 Task: Find connections with filter location Tulle with filter topic #Recruitingwith filter profile language Potuguese with filter current company Capco with filter school St. John's College Agra with filter industry HVAC and Refrigeration Equipment Manufacturing with filter service category DUI Law with filter keywords title Translator
Action: Mouse moved to (244, 199)
Screenshot: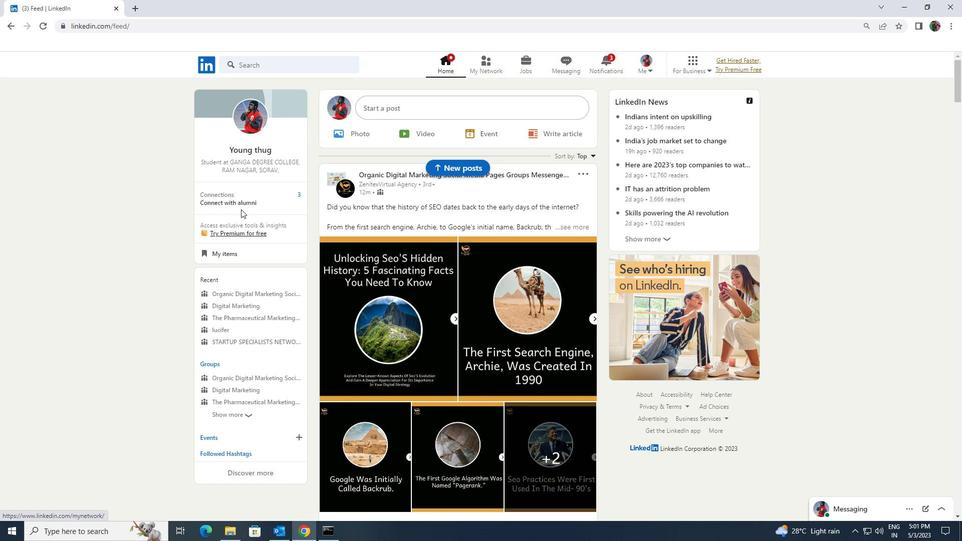 
Action: Mouse pressed left at (244, 199)
Screenshot: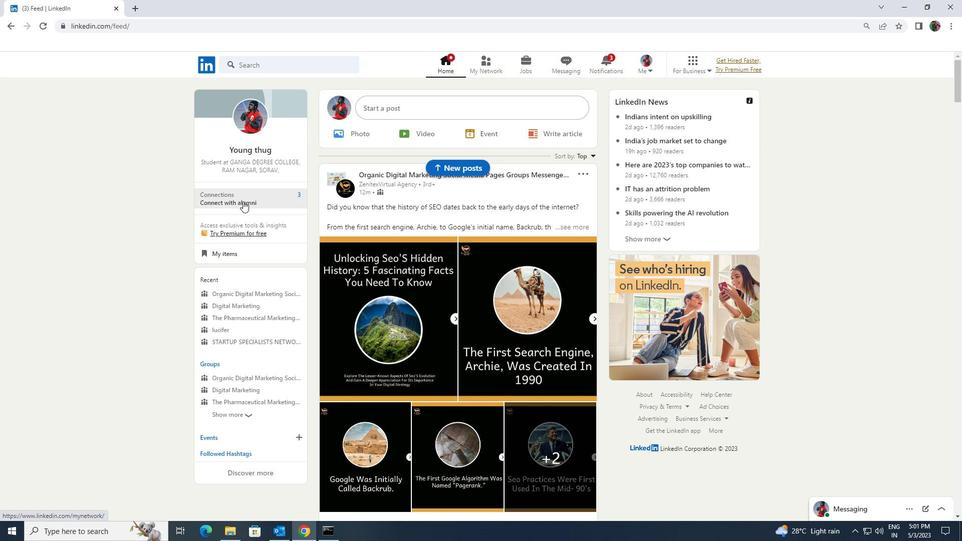 
Action: Mouse moved to (242, 114)
Screenshot: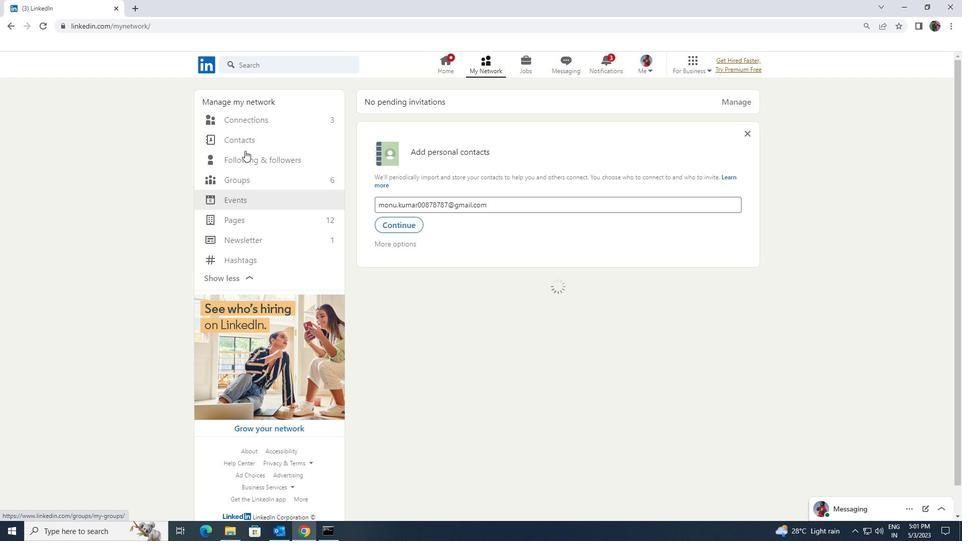
Action: Mouse pressed left at (242, 114)
Screenshot: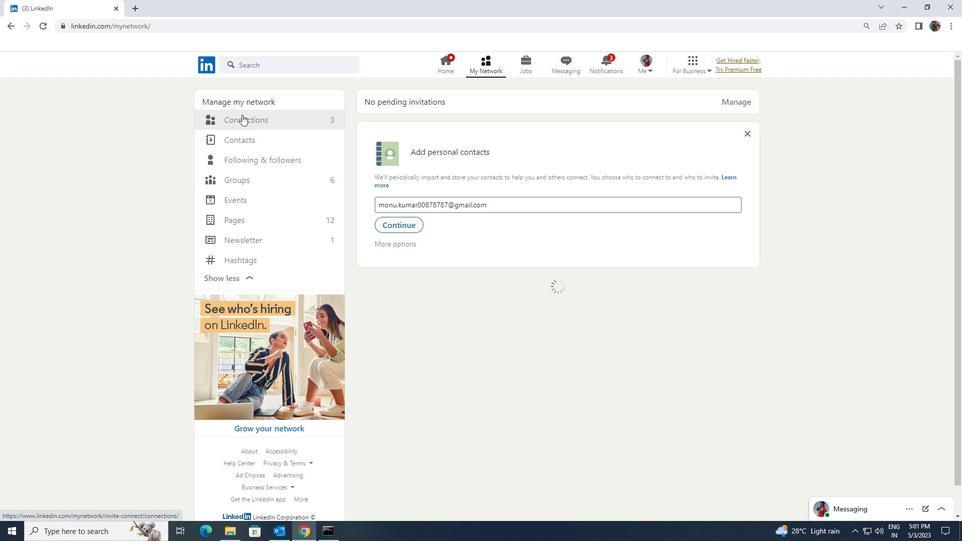 
Action: Mouse moved to (244, 122)
Screenshot: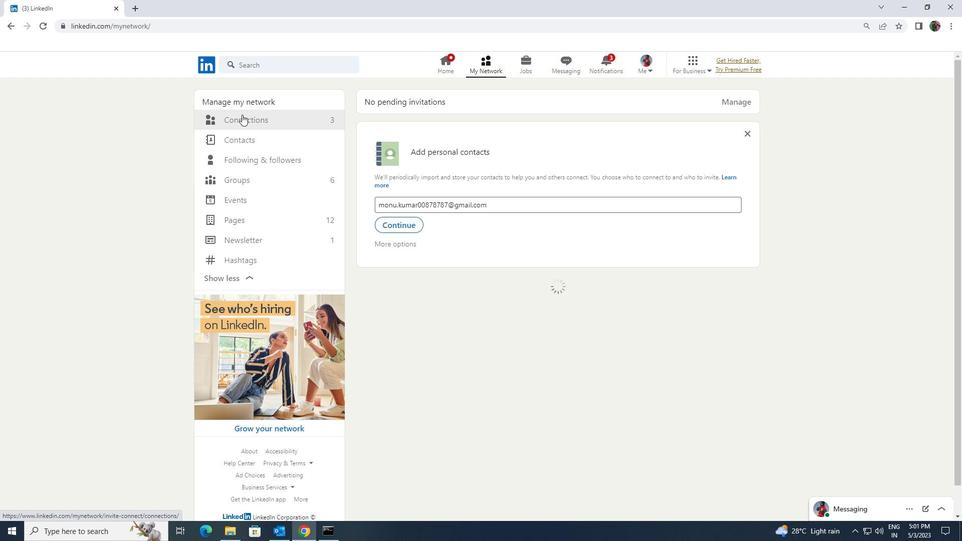 
Action: Mouse pressed left at (244, 122)
Screenshot: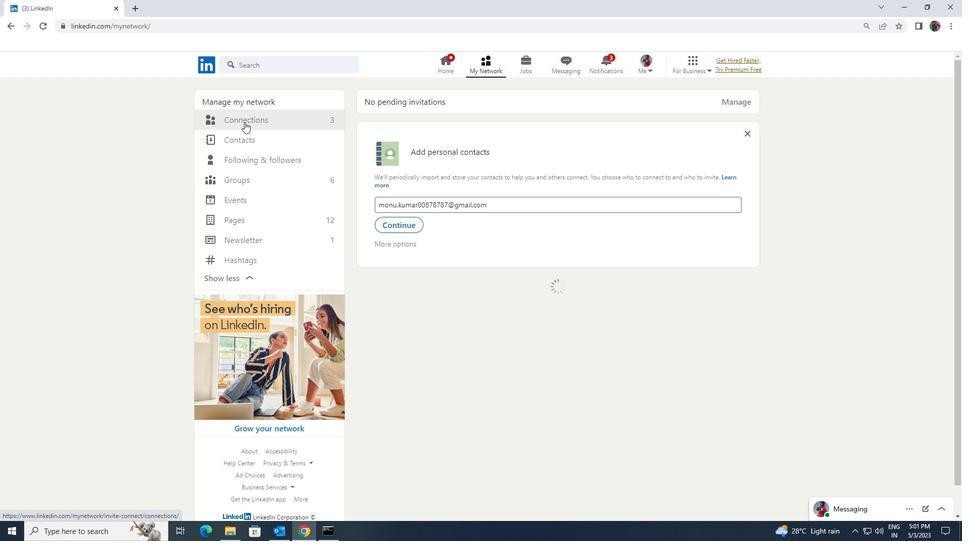 
Action: Mouse moved to (533, 120)
Screenshot: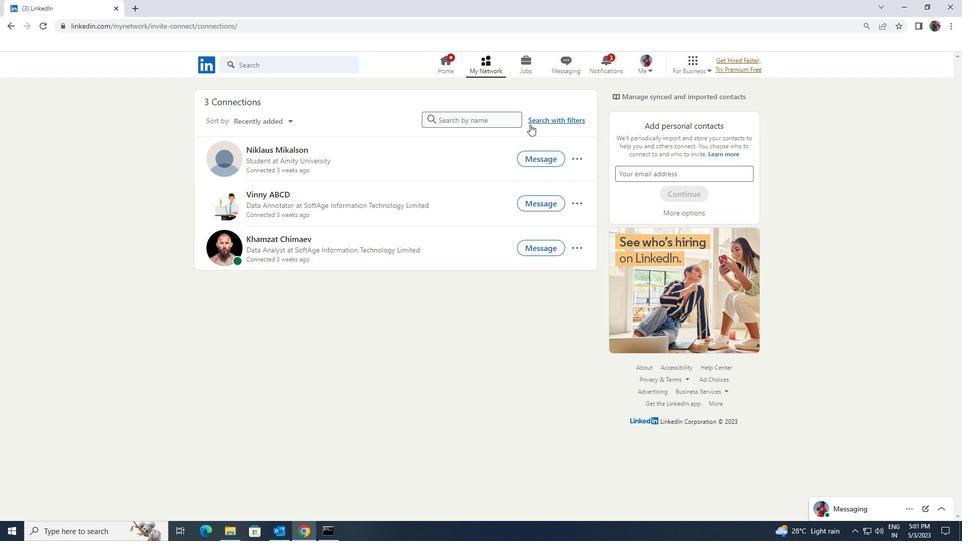
Action: Mouse pressed left at (533, 120)
Screenshot: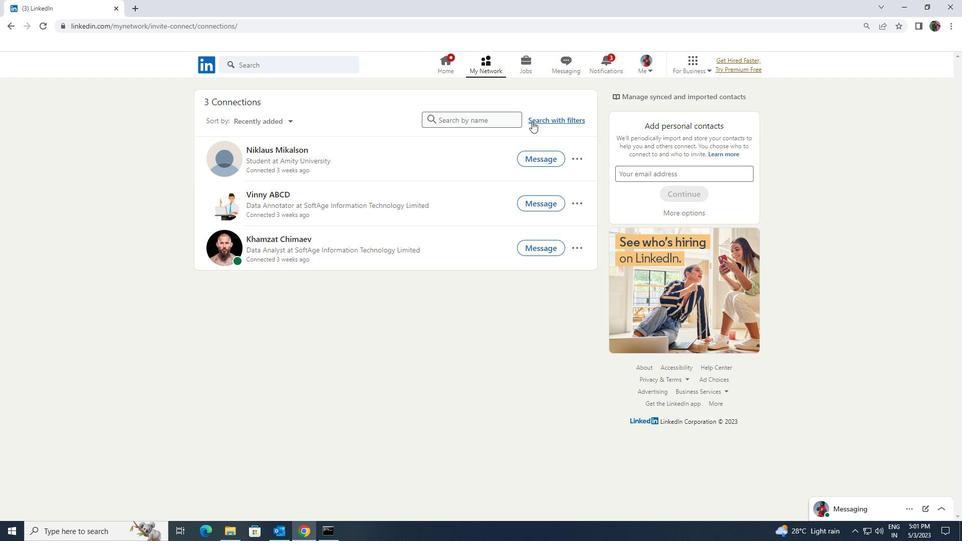 
Action: Mouse moved to (505, 92)
Screenshot: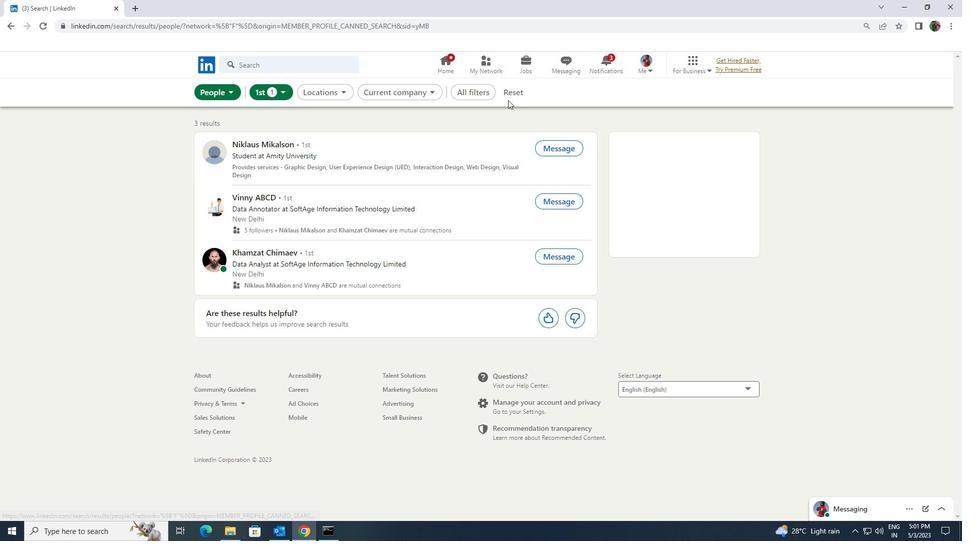 
Action: Mouse pressed left at (505, 92)
Screenshot: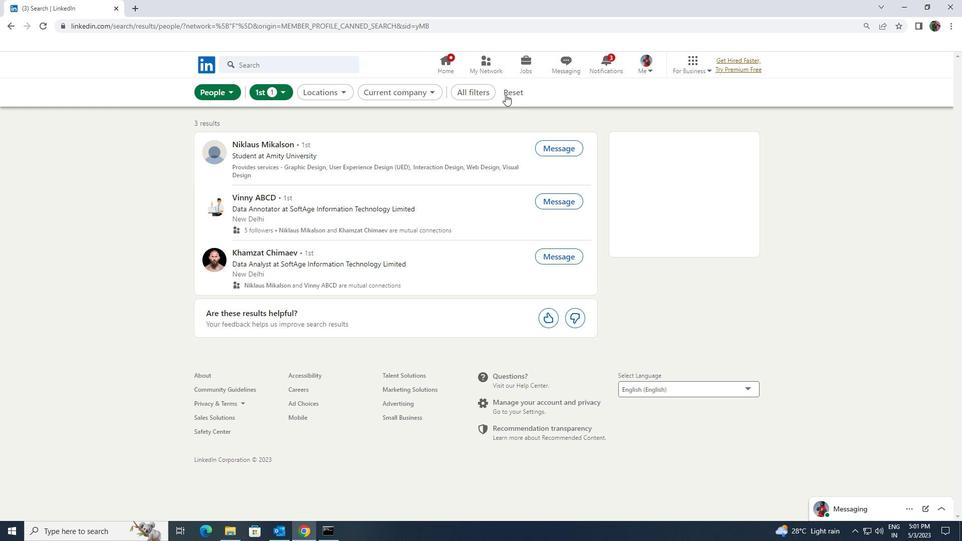 
Action: Mouse moved to (484, 90)
Screenshot: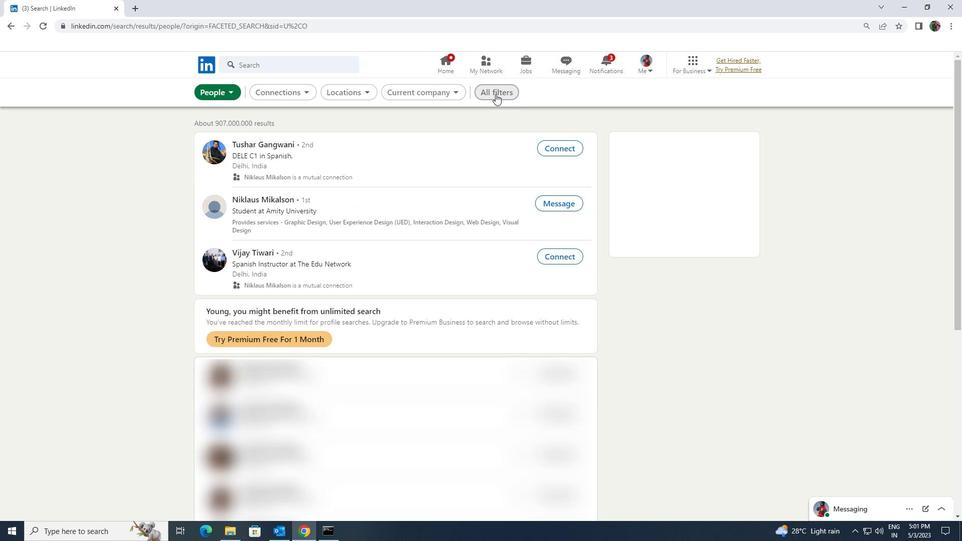 
Action: Mouse pressed left at (484, 90)
Screenshot: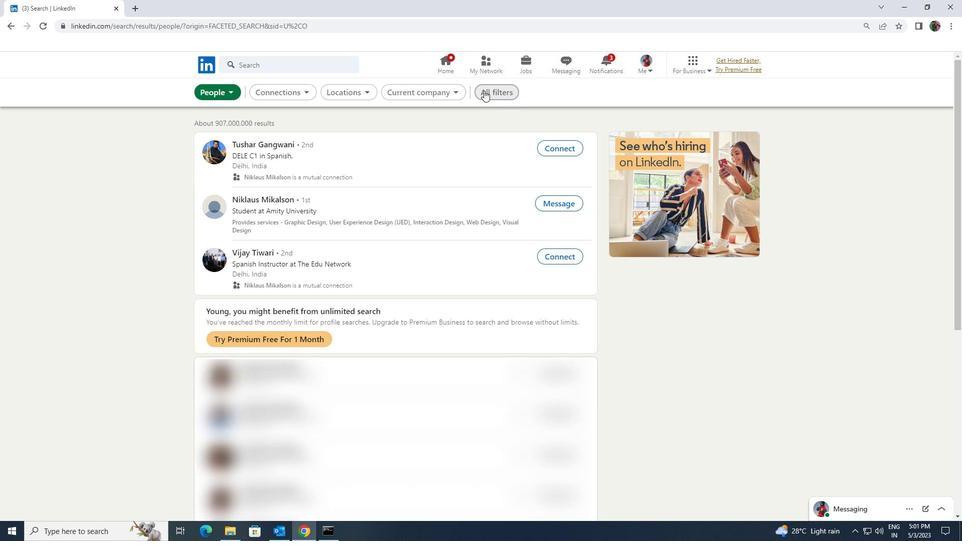 
Action: Mouse moved to (830, 398)
Screenshot: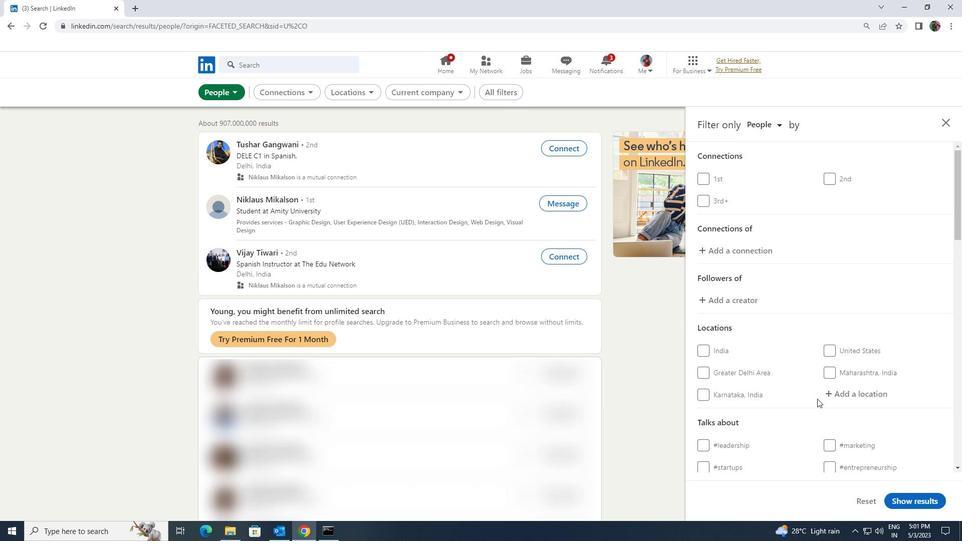 
Action: Mouse pressed left at (830, 398)
Screenshot: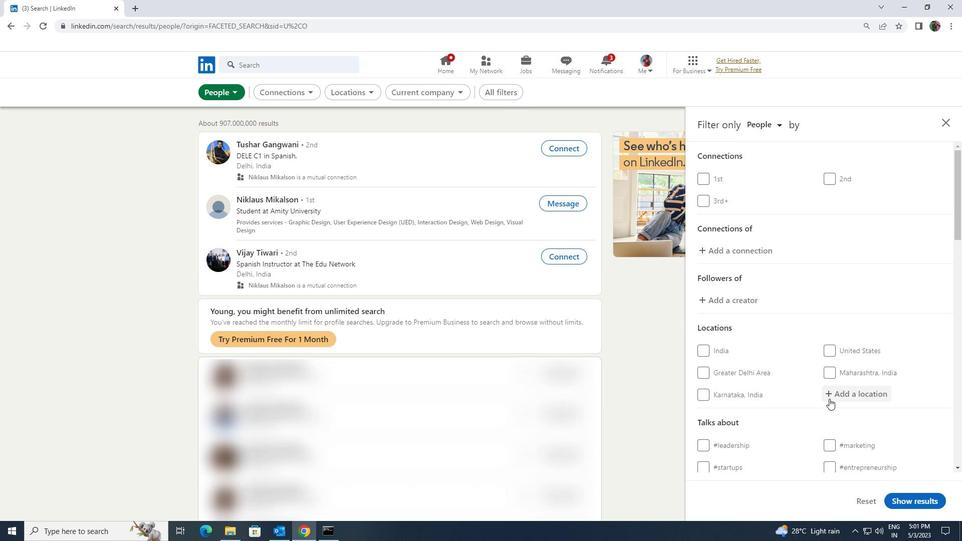 
Action: Mouse moved to (831, 398)
Screenshot: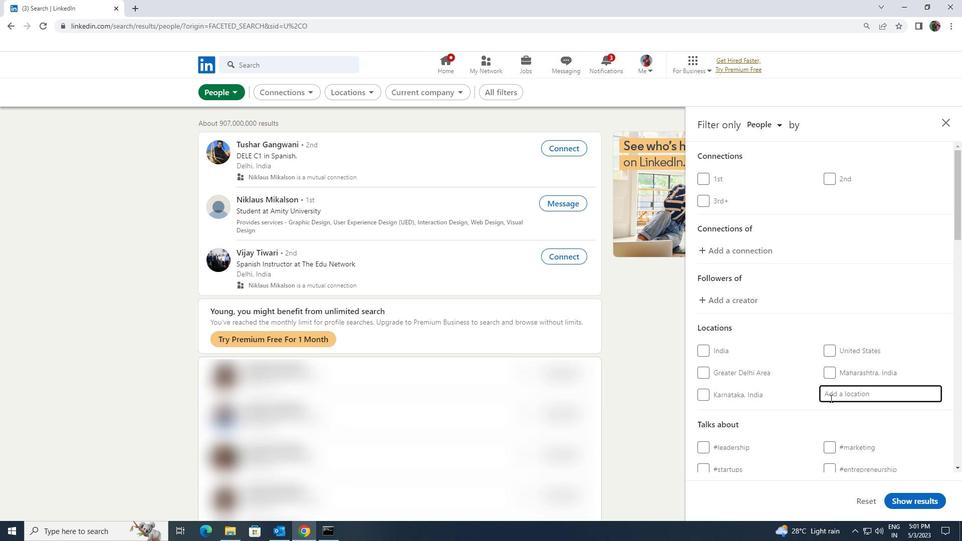 
Action: Key pressed <Key.shift><Key.shift><Key.shift><Key.shift><Key.shift><Key.shift><Key.shift><Key.shift><Key.shift><Key.shift>TULLE
Screenshot: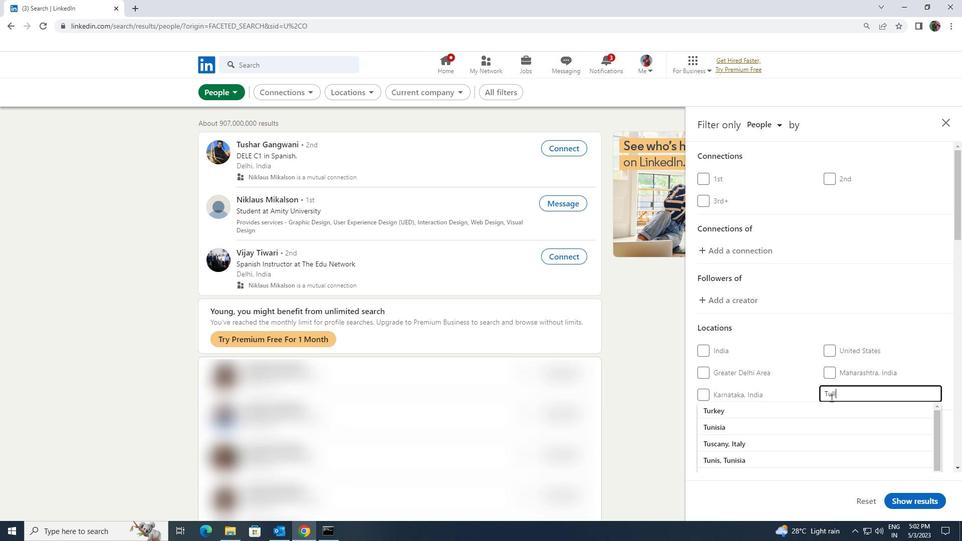 
Action: Mouse moved to (826, 411)
Screenshot: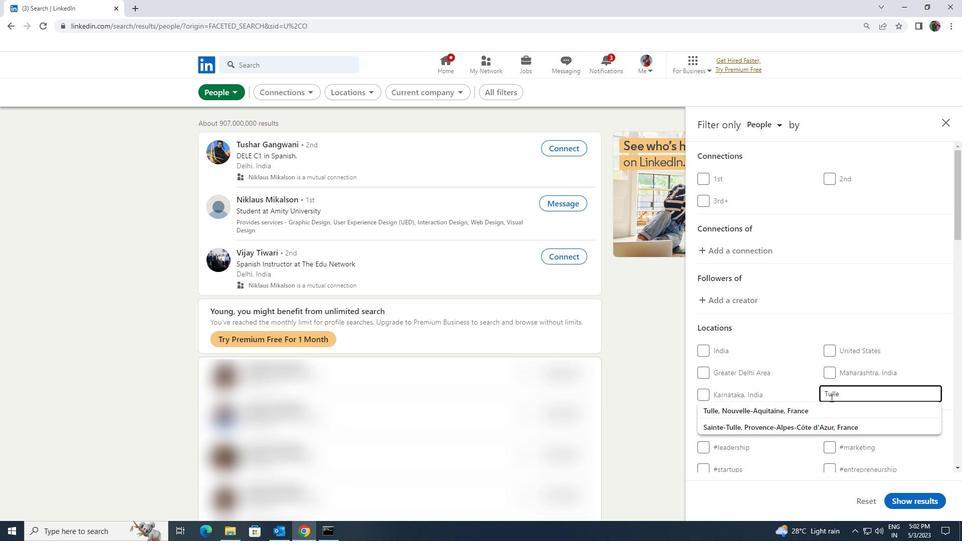 
Action: Mouse pressed left at (826, 411)
Screenshot: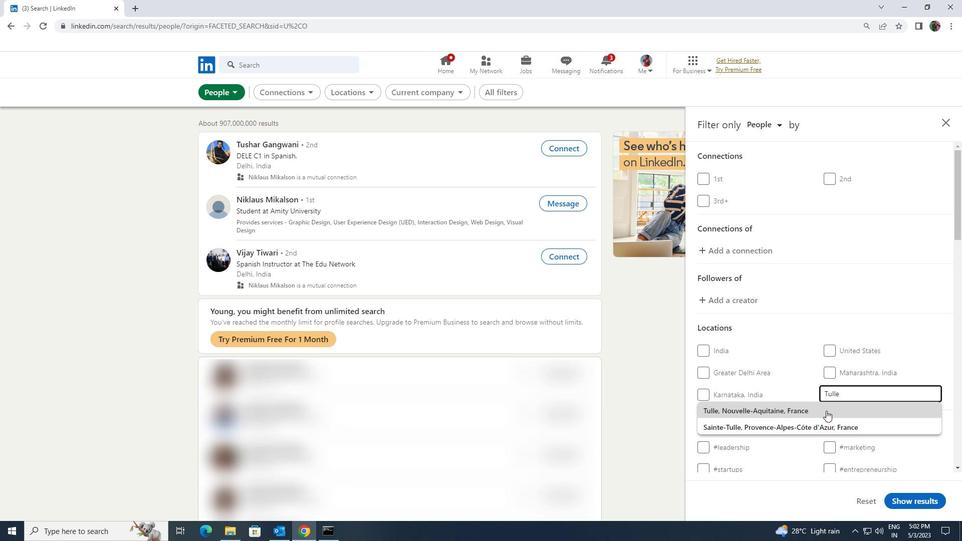 
Action: Mouse scrolled (826, 410) with delta (0, 0)
Screenshot: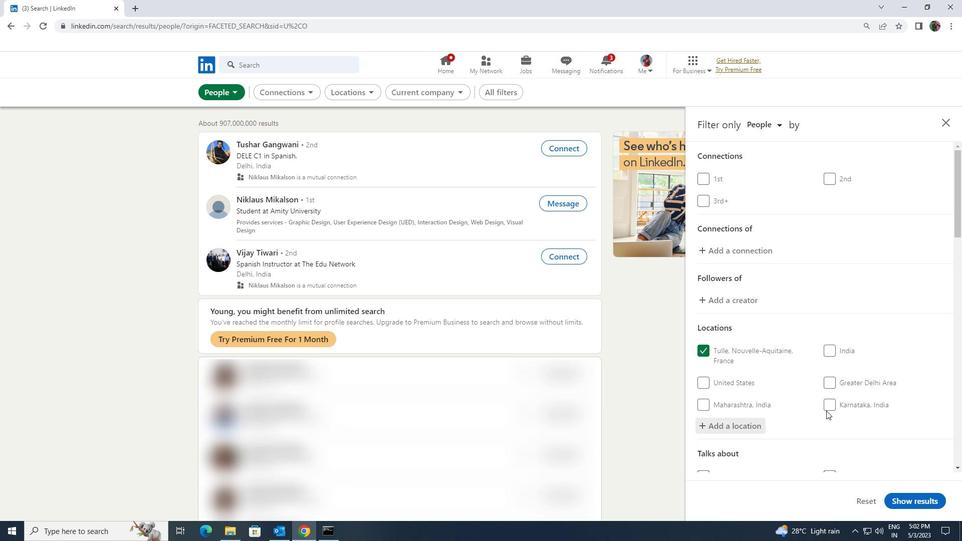 
Action: Mouse scrolled (826, 410) with delta (0, 0)
Screenshot: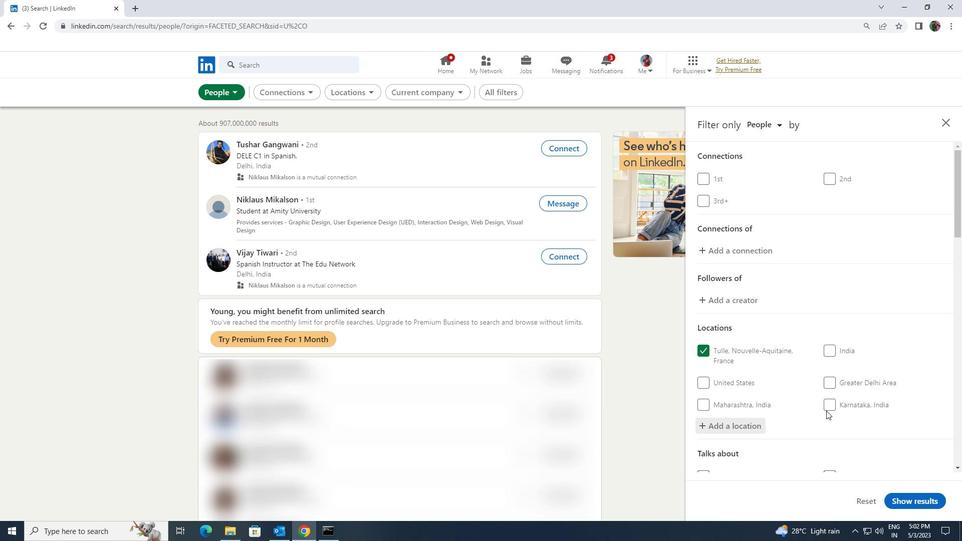 
Action: Mouse moved to (837, 411)
Screenshot: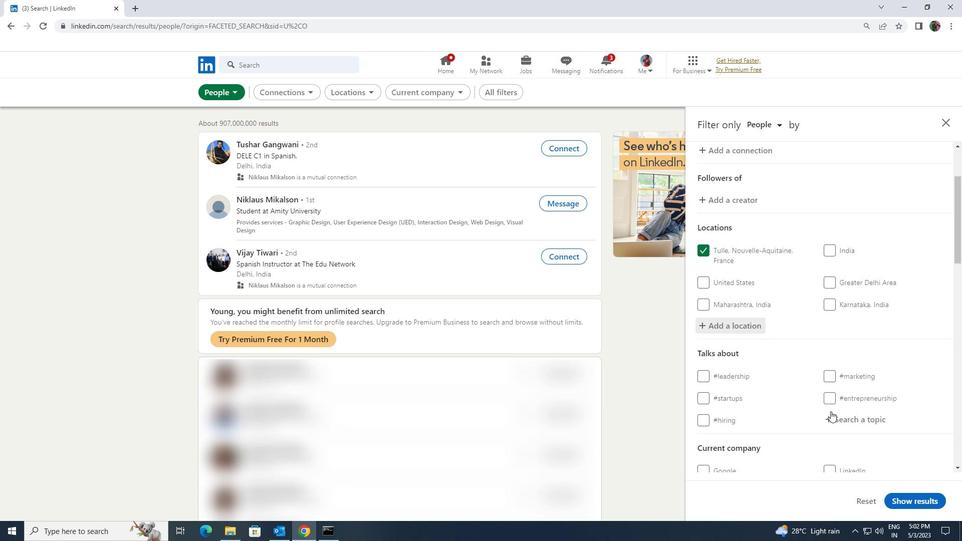 
Action: Mouse pressed left at (837, 411)
Screenshot: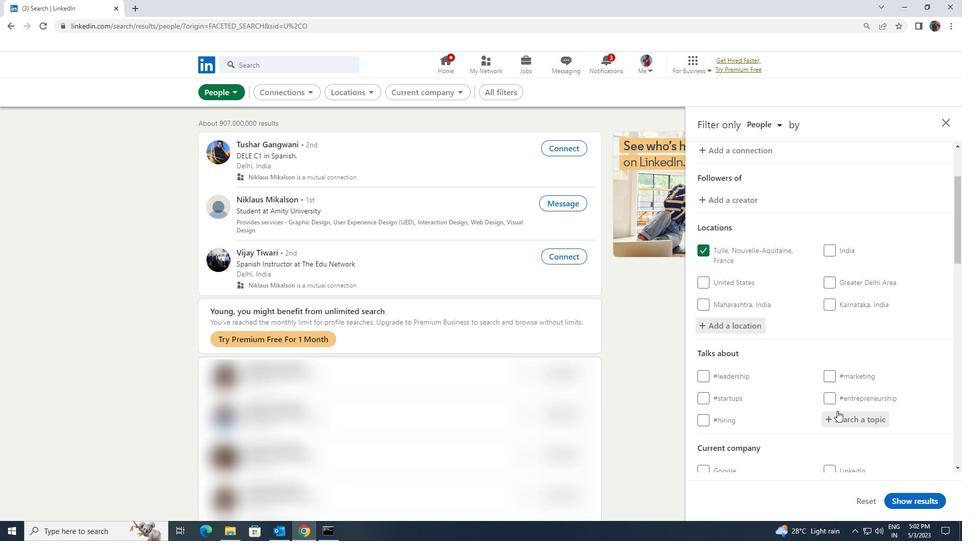 
Action: Key pressed <Key.shift><Key.shift><Key.shift><Key.shift><Key.shift><Key.shift><Key.shift><Key.shift><Key.shift><Key.shift><Key.shift><Key.shift><Key.shift><Key.shift><Key.shift><Key.shift><Key.shift><Key.shift><Key.shift><Key.shift><Key.shift><Key.shift><Key.shift><Key.shift><Key.shift><Key.shift><Key.shift><Key.shift>RECURITI
Screenshot: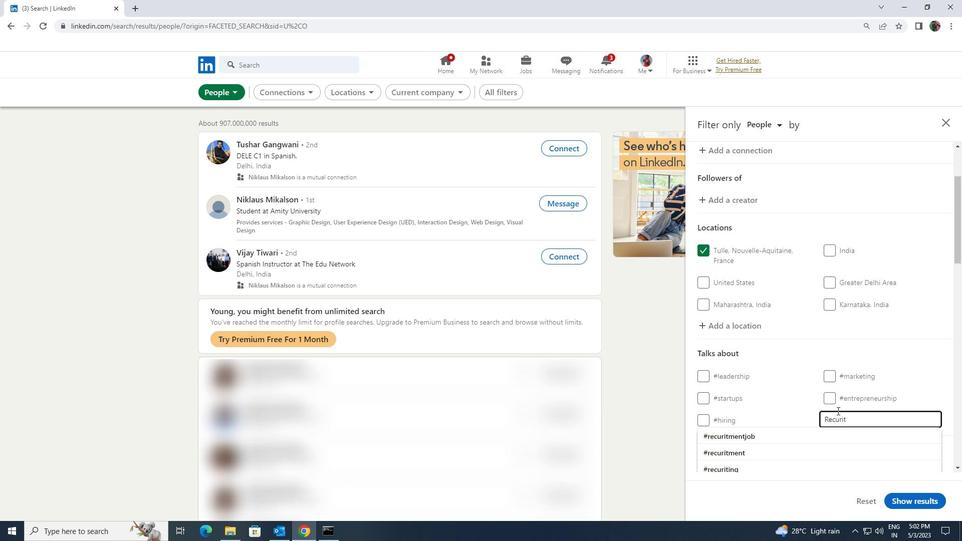 
Action: Mouse moved to (825, 432)
Screenshot: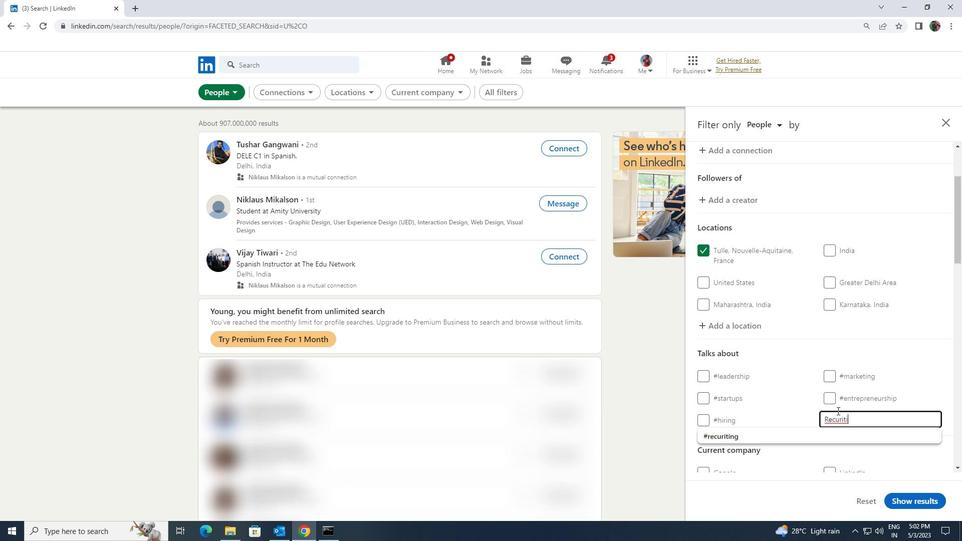 
Action: Mouse pressed left at (825, 432)
Screenshot: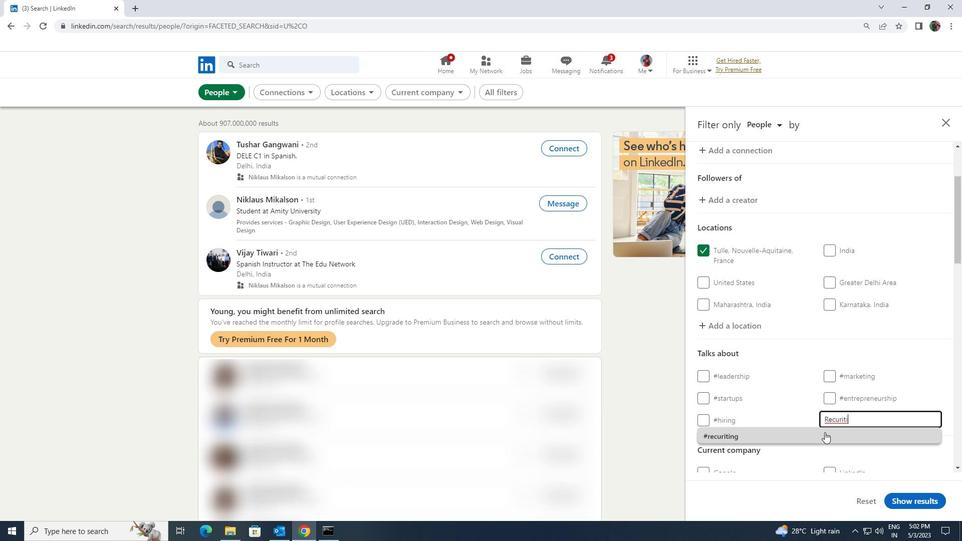 
Action: Mouse scrolled (825, 432) with delta (0, 0)
Screenshot: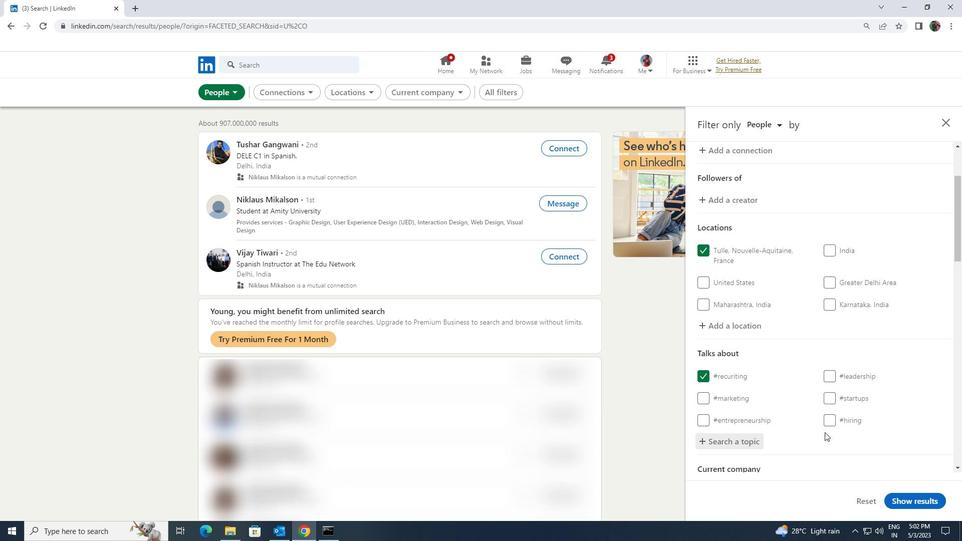 
Action: Mouse scrolled (825, 432) with delta (0, 0)
Screenshot: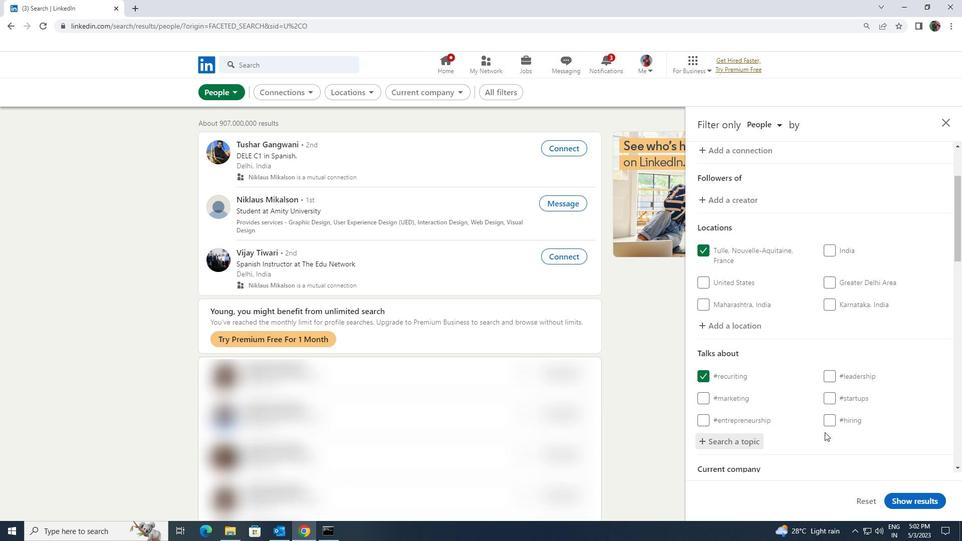 
Action: Mouse scrolled (825, 432) with delta (0, 0)
Screenshot: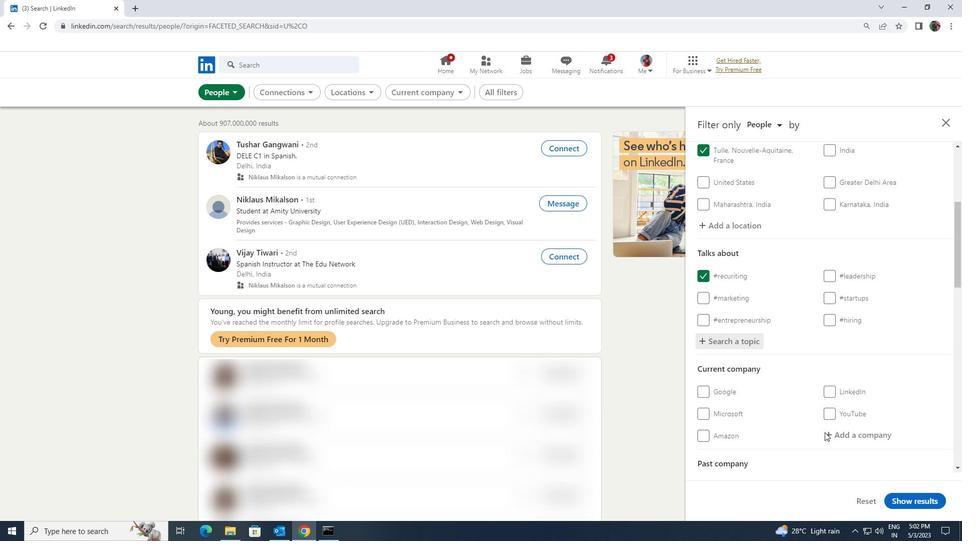 
Action: Mouse scrolled (825, 432) with delta (0, 0)
Screenshot: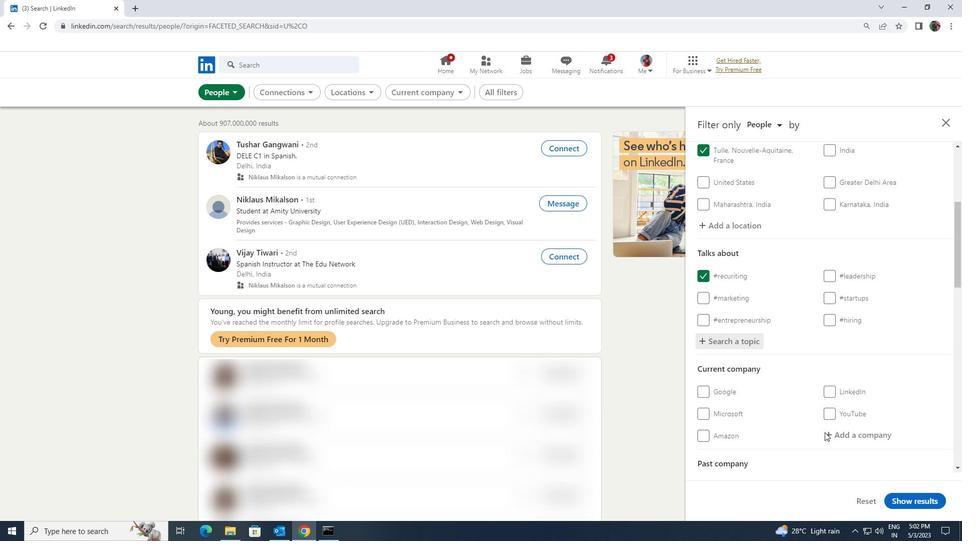 
Action: Mouse scrolled (825, 432) with delta (0, 0)
Screenshot: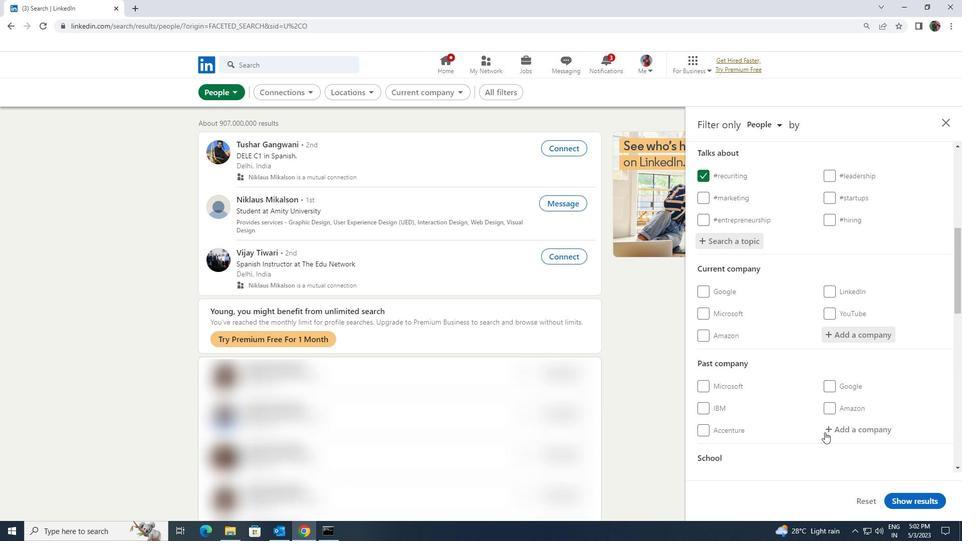 
Action: Mouse scrolled (825, 432) with delta (0, 0)
Screenshot: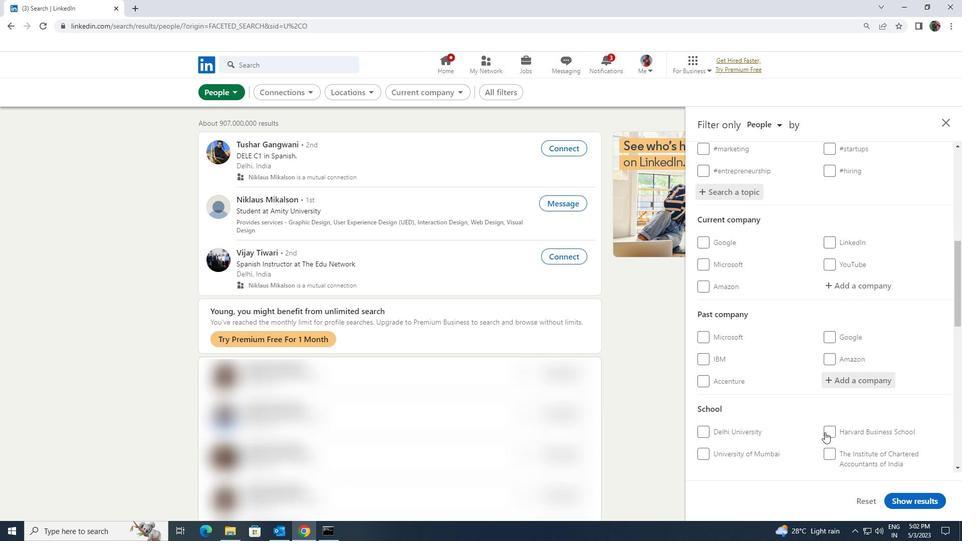 
Action: Mouse scrolled (825, 432) with delta (0, 0)
Screenshot: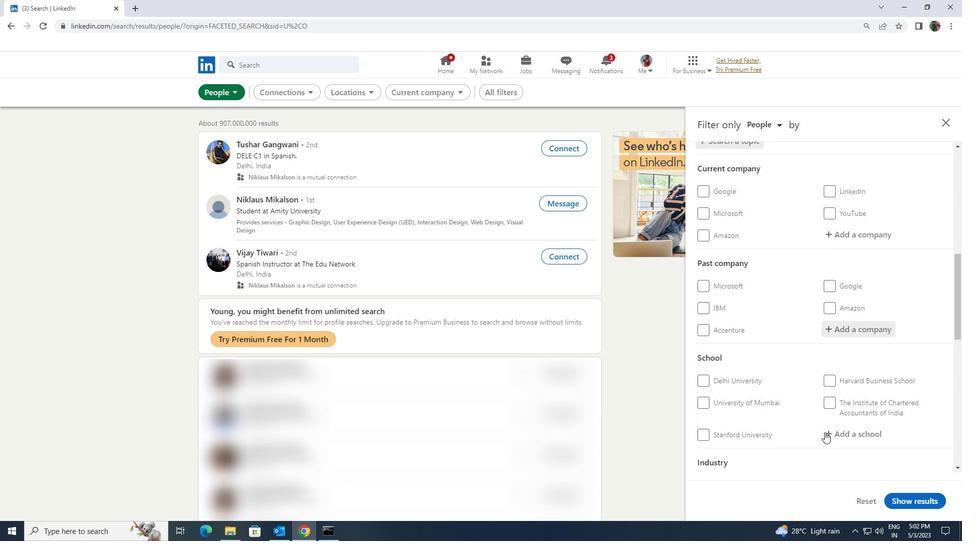 
Action: Mouse scrolled (825, 432) with delta (0, 0)
Screenshot: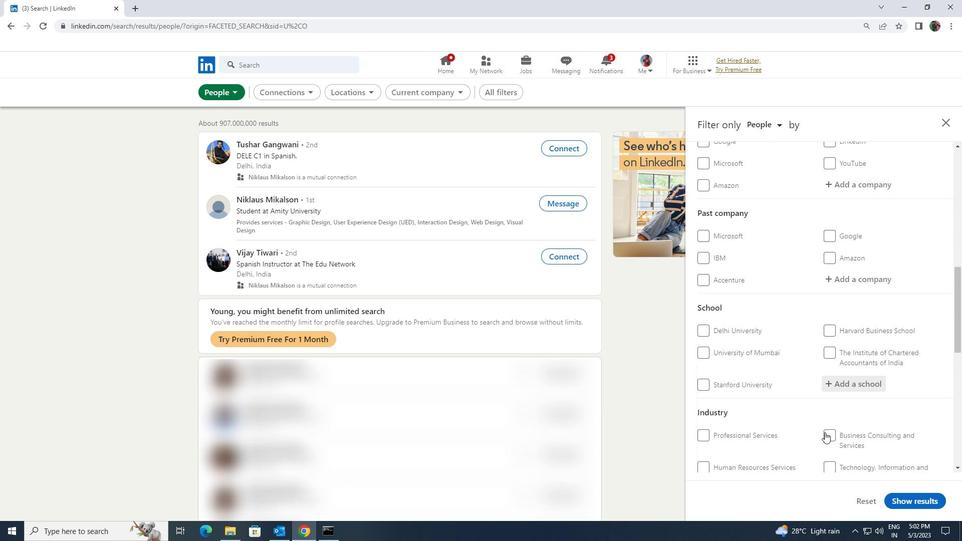 
Action: Mouse scrolled (825, 432) with delta (0, 0)
Screenshot: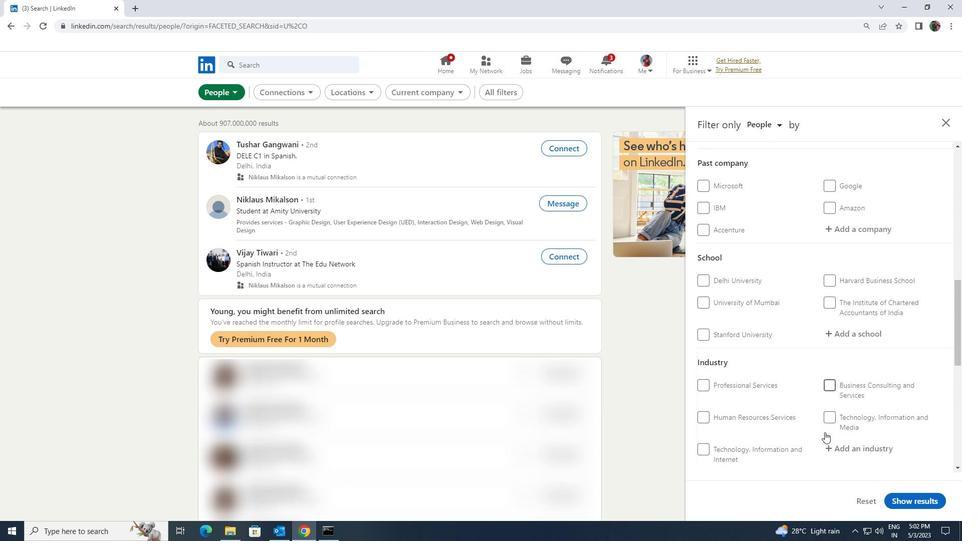 
Action: Mouse scrolled (825, 432) with delta (0, 0)
Screenshot: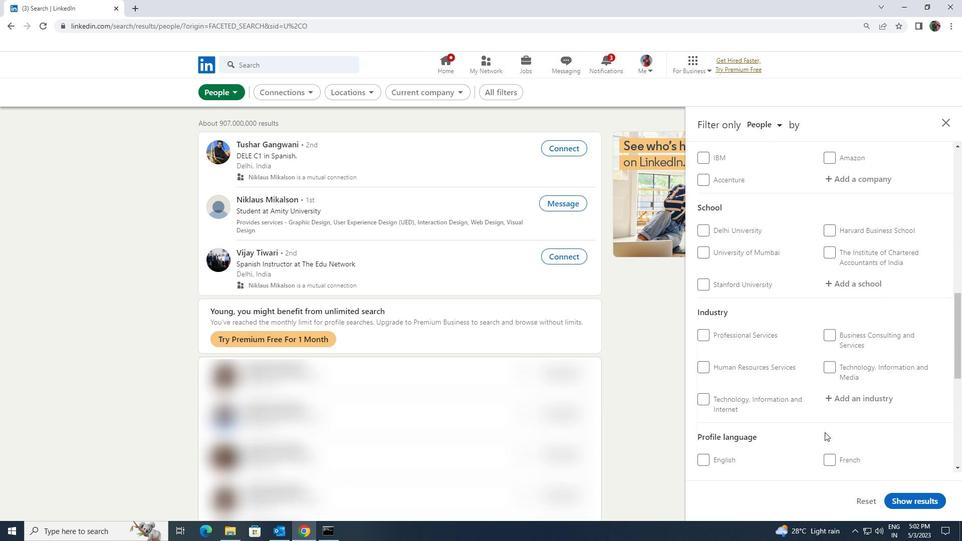 
Action: Mouse pressed left at (825, 432)
Screenshot: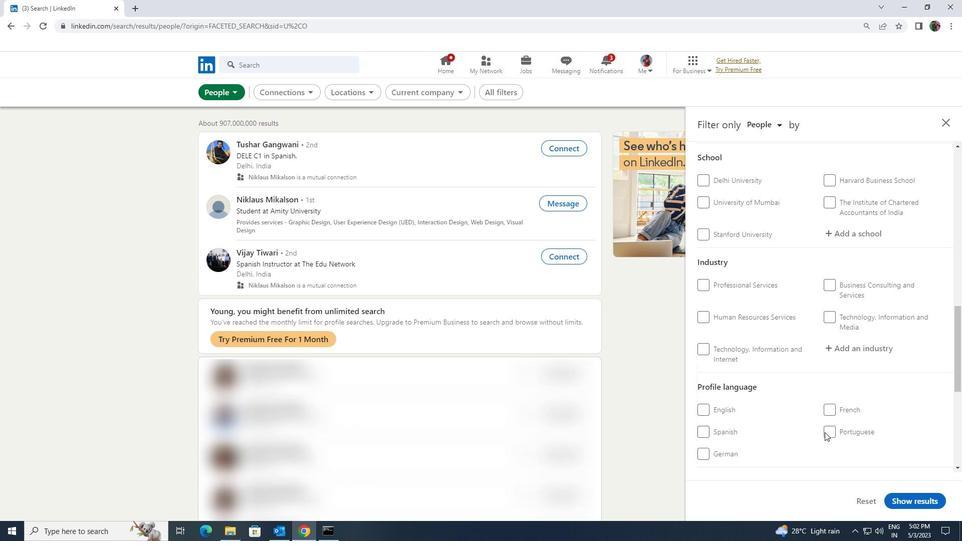 
Action: Mouse scrolled (825, 433) with delta (0, 0)
Screenshot: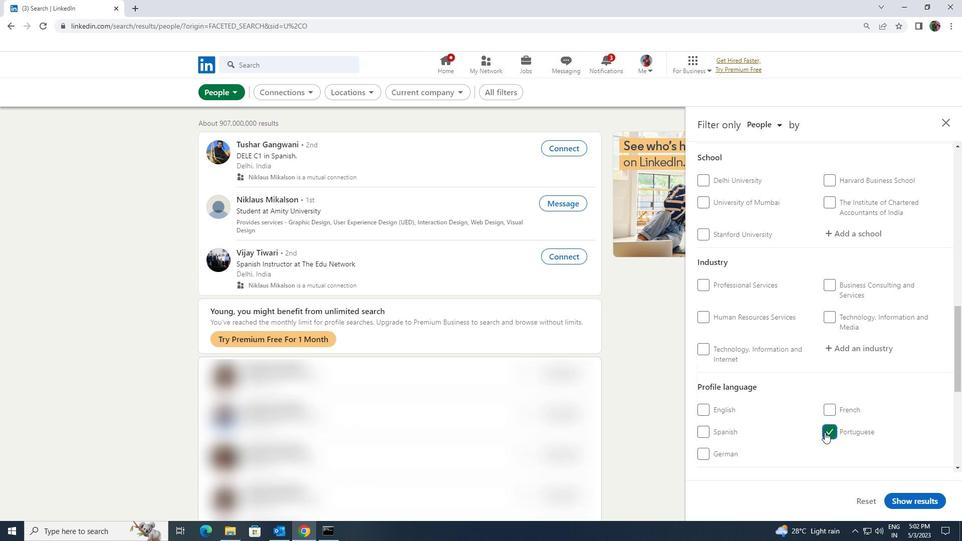 
Action: Mouse scrolled (825, 433) with delta (0, 0)
Screenshot: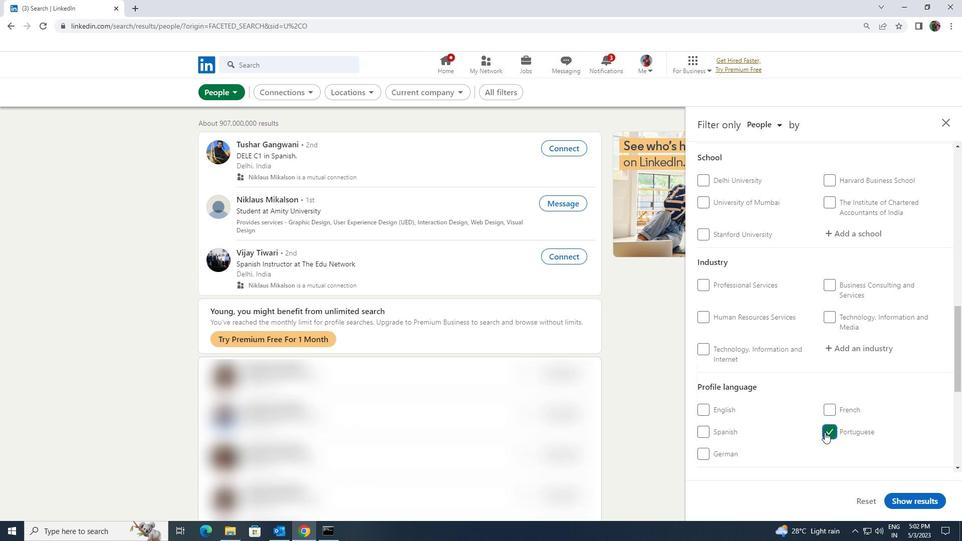 
Action: Mouse scrolled (825, 433) with delta (0, 0)
Screenshot: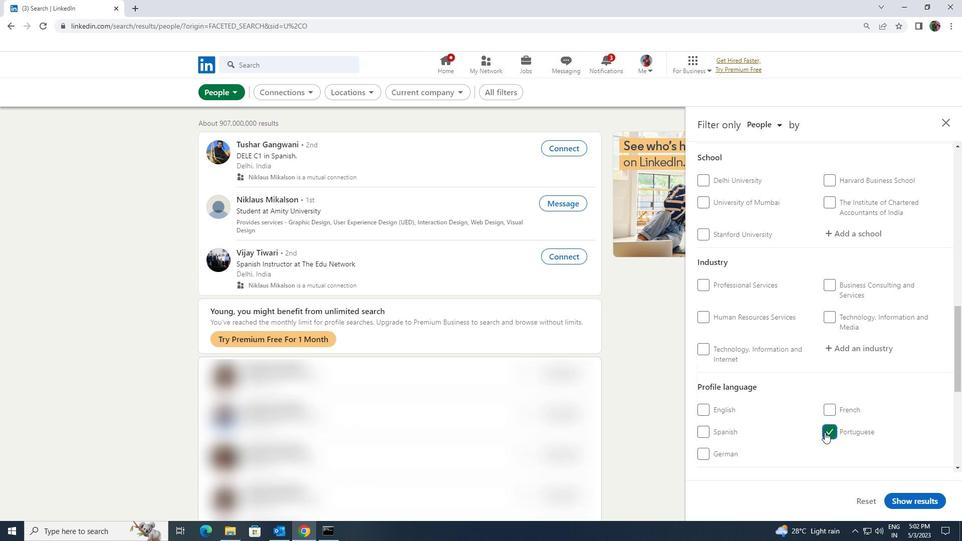 
Action: Mouse moved to (825, 432)
Screenshot: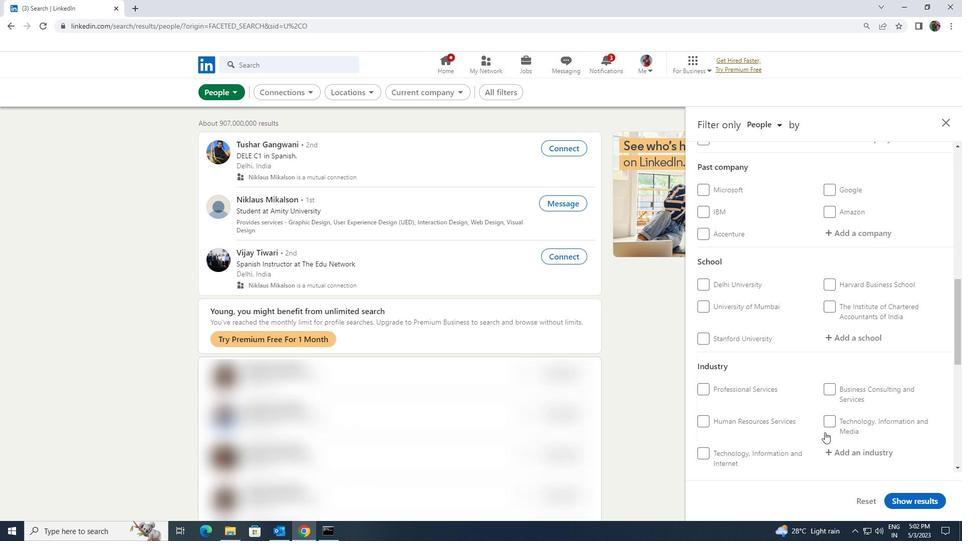
Action: Mouse scrolled (825, 433) with delta (0, 0)
Screenshot: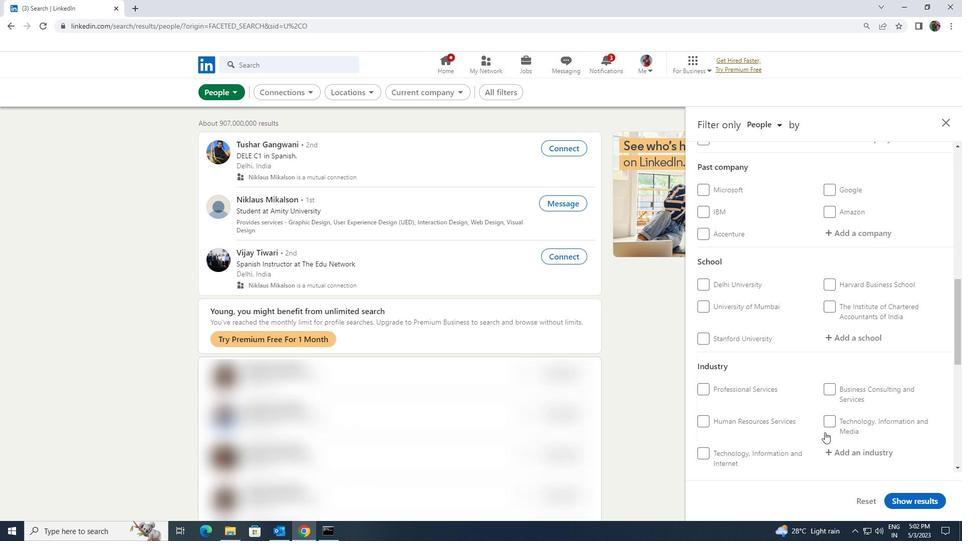 
Action: Mouse scrolled (825, 433) with delta (0, 0)
Screenshot: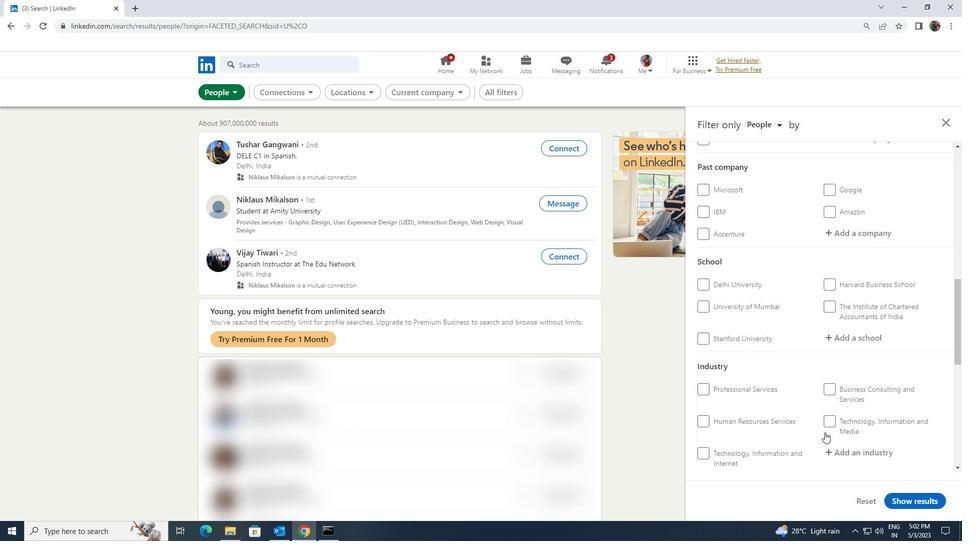 
Action: Mouse scrolled (825, 433) with delta (0, 0)
Screenshot: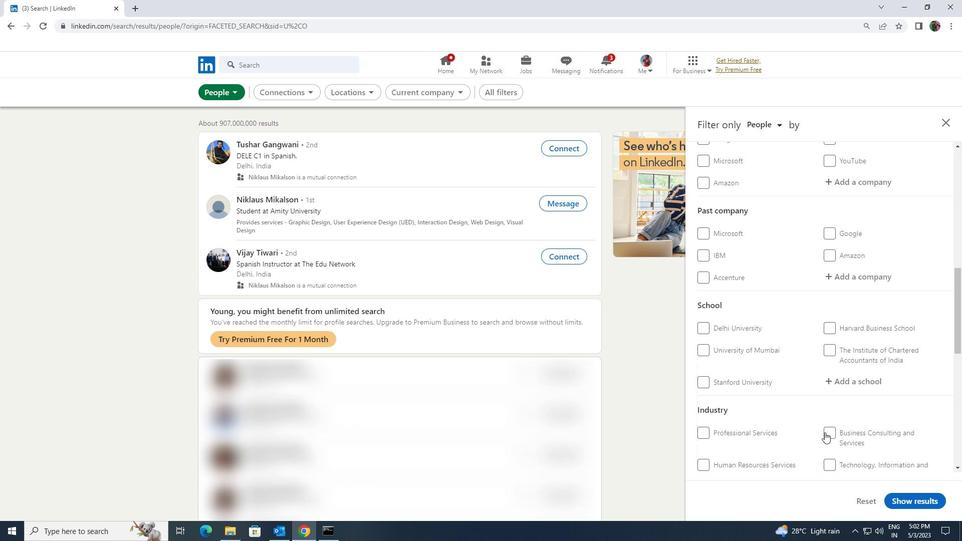 
Action: Mouse scrolled (825, 433) with delta (0, 0)
Screenshot: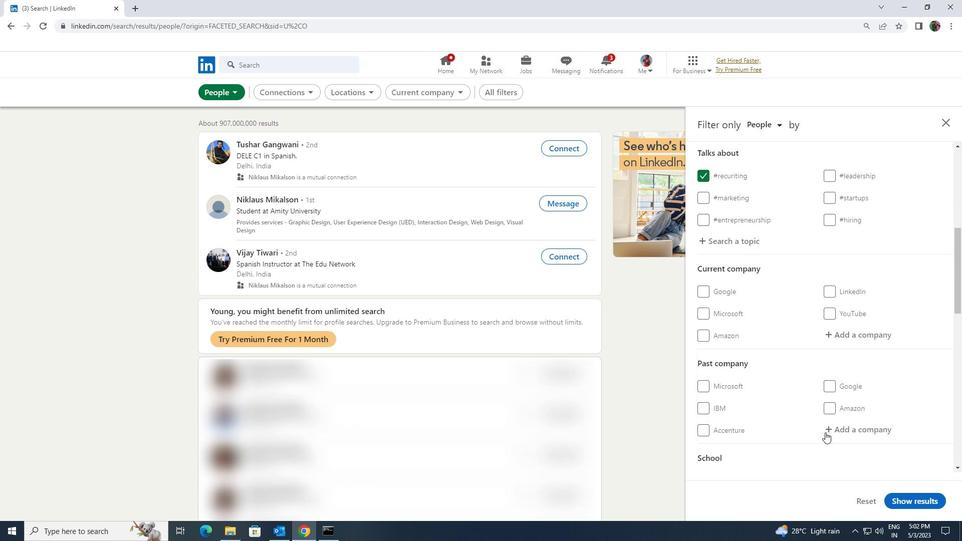 
Action: Mouse scrolled (825, 433) with delta (0, 0)
Screenshot: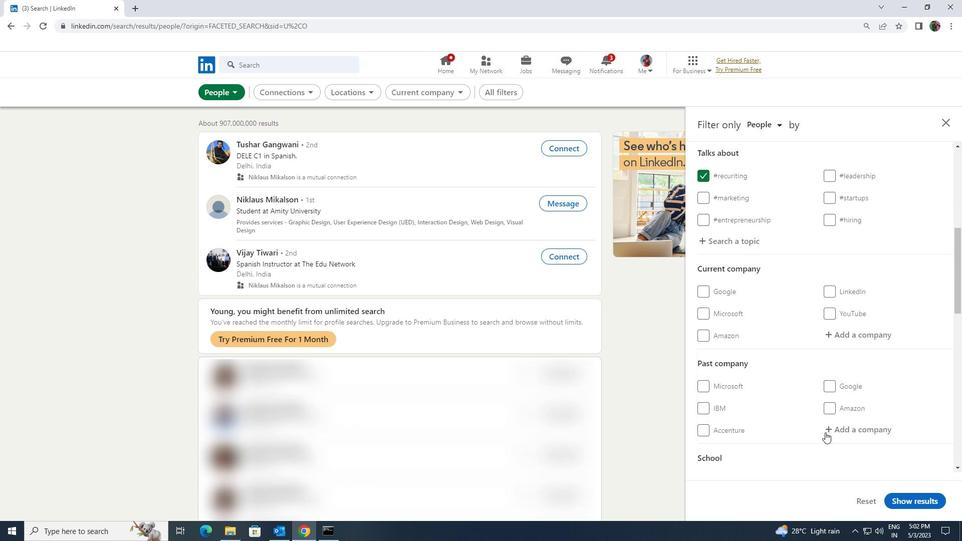 
Action: Mouse pressed left at (825, 432)
Screenshot: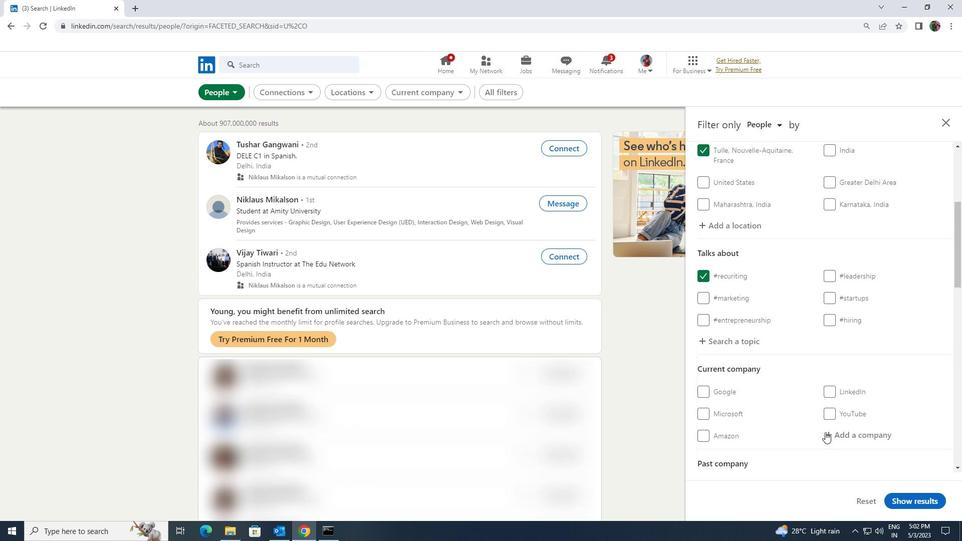 
Action: Key pressed <Key.shift><Key.shift><Key.shift><Key.shift><Key.shift><Key.shift>CAPCO
Screenshot: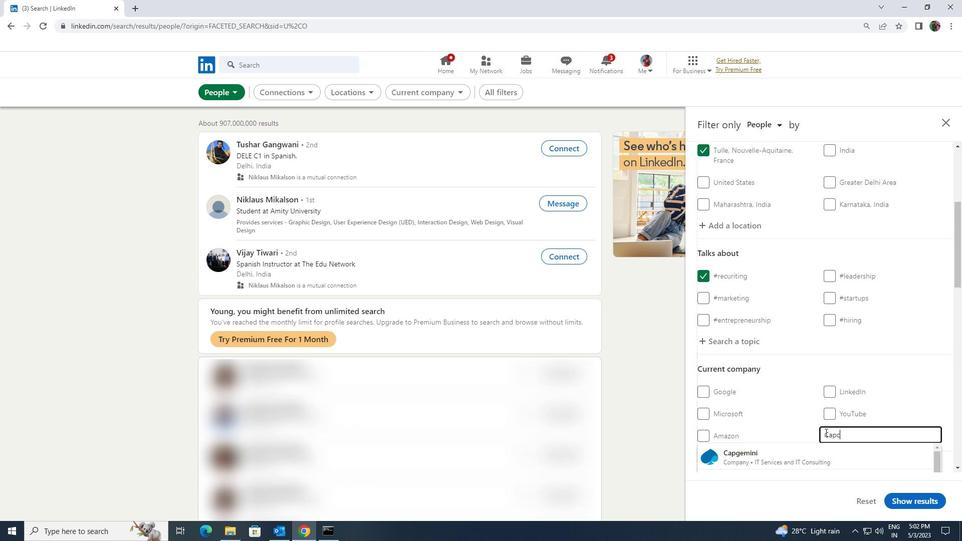 
Action: Mouse moved to (814, 455)
Screenshot: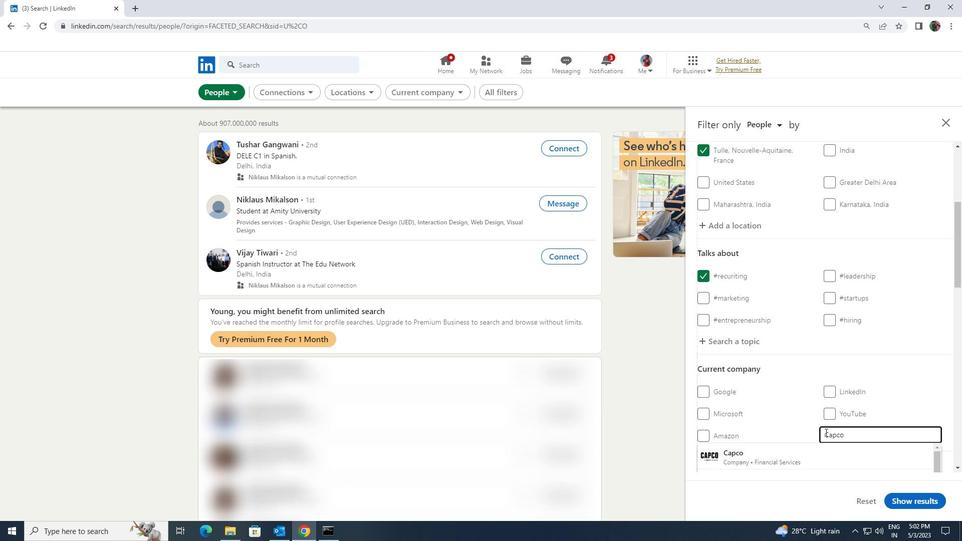 
Action: Mouse pressed left at (814, 455)
Screenshot: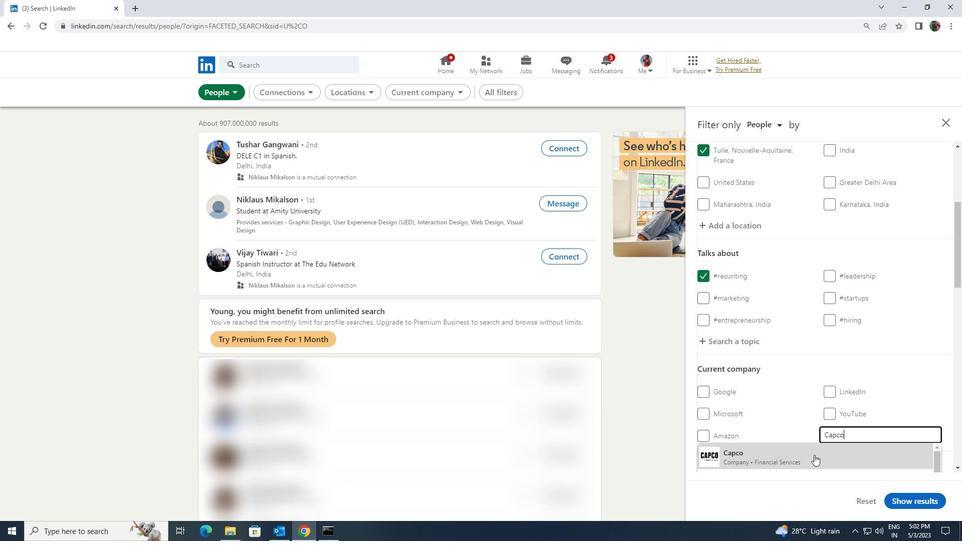
Action: Mouse moved to (823, 439)
Screenshot: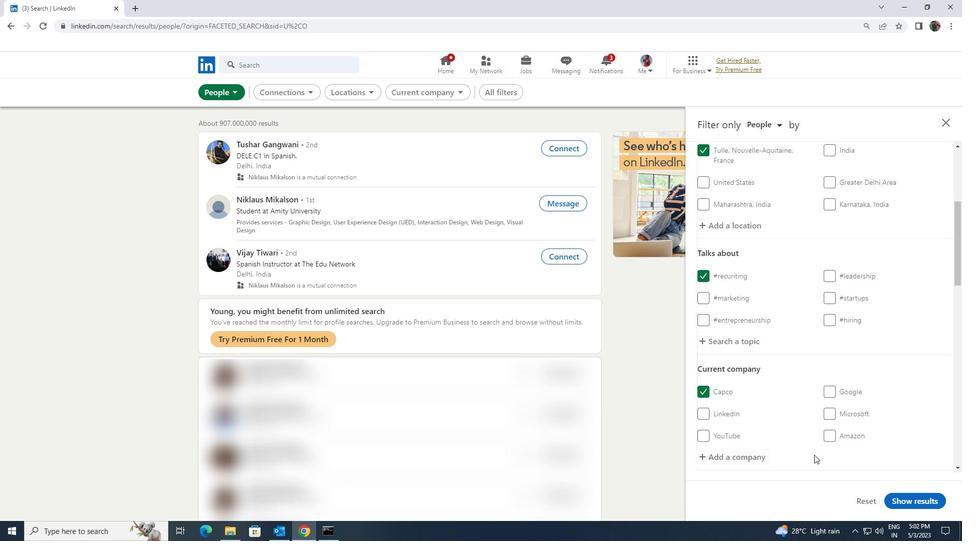 
Action: Mouse scrolled (823, 439) with delta (0, 0)
Screenshot: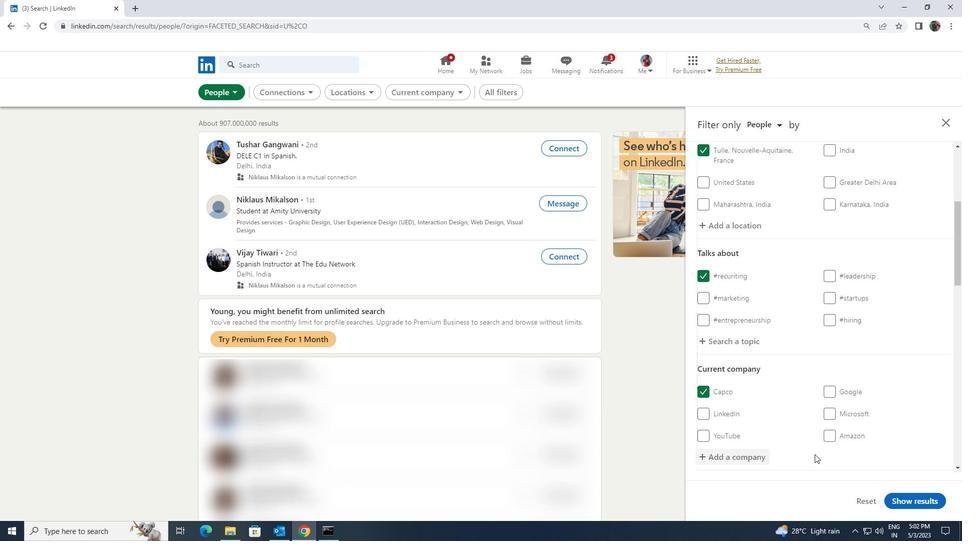 
Action: Mouse scrolled (823, 439) with delta (0, 0)
Screenshot: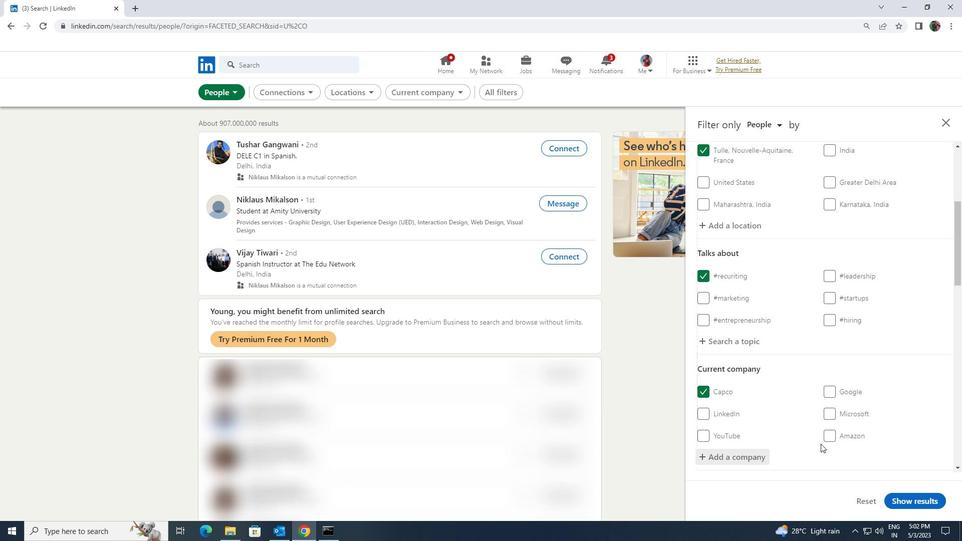
Action: Mouse moved to (826, 436)
Screenshot: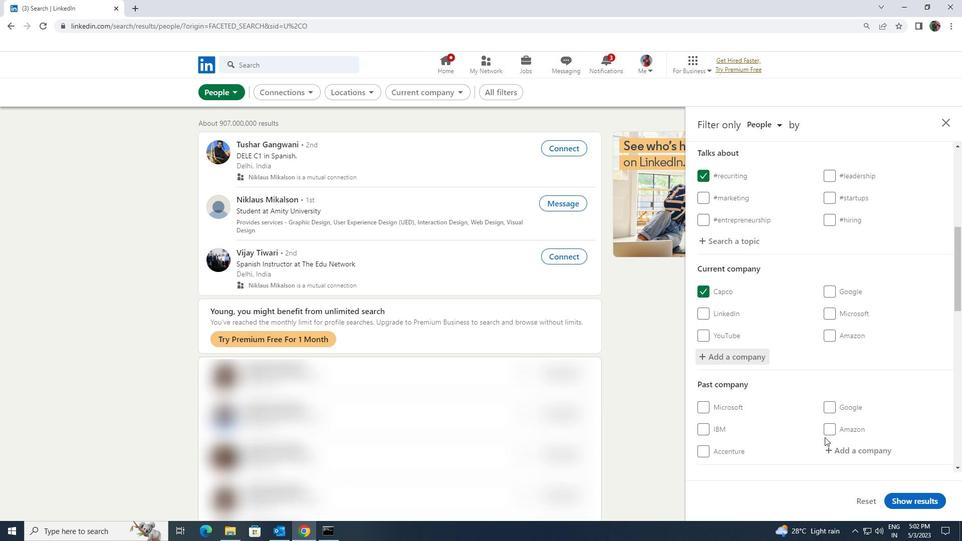 
Action: Mouse scrolled (826, 436) with delta (0, 0)
Screenshot: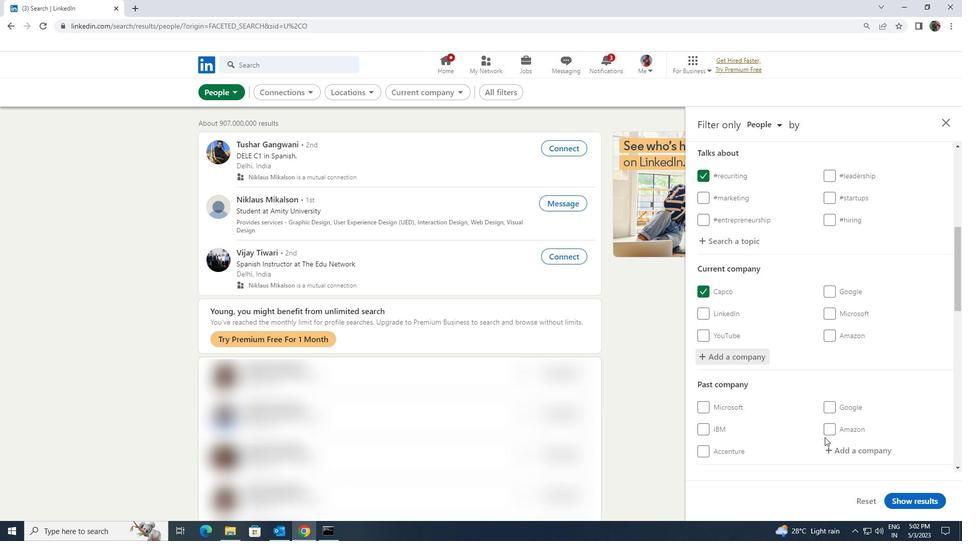 
Action: Mouse moved to (827, 432)
Screenshot: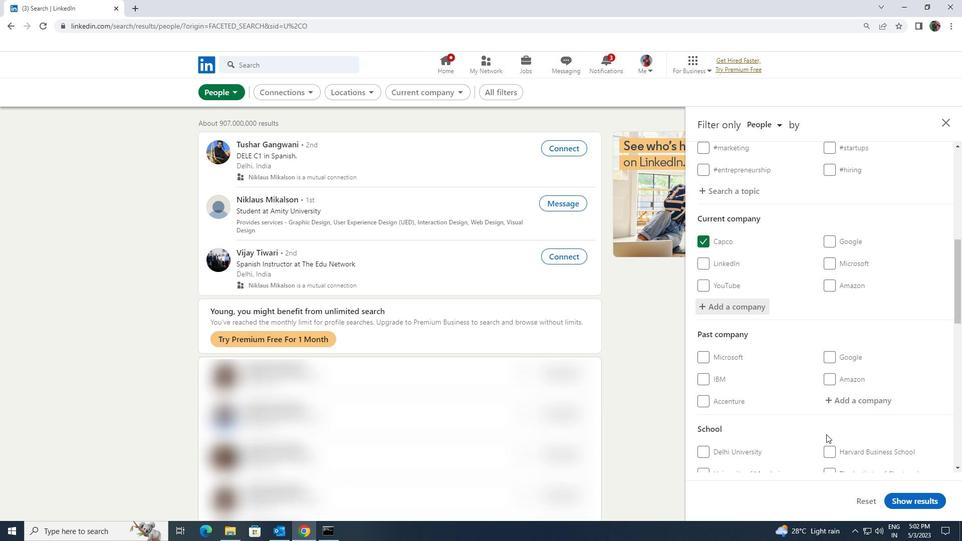 
Action: Mouse scrolled (827, 432) with delta (0, 0)
Screenshot: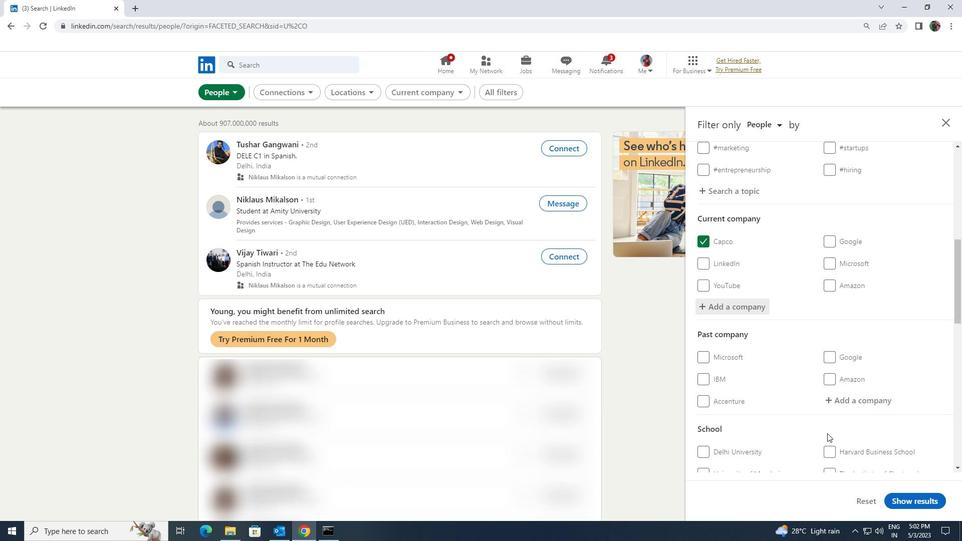 
Action: Mouse scrolled (827, 432) with delta (0, 0)
Screenshot: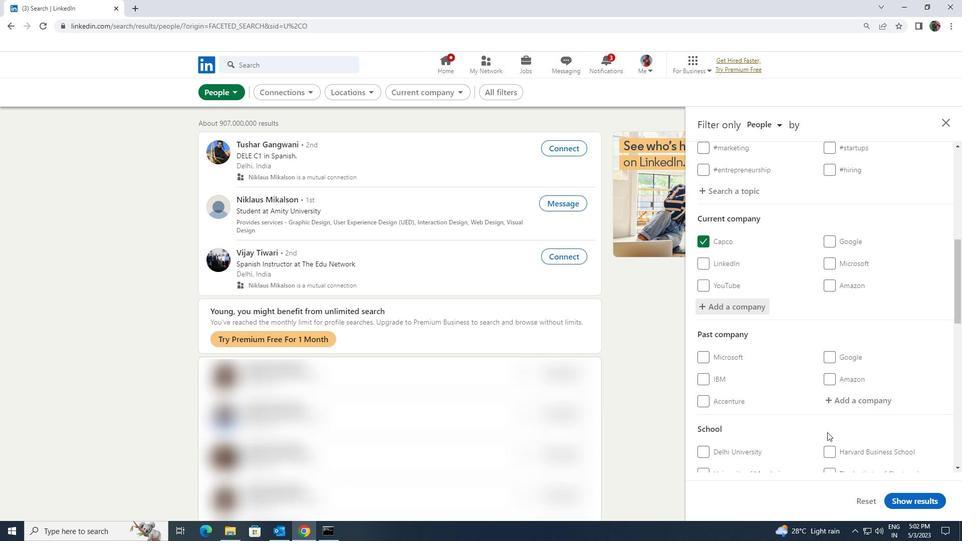 
Action: Mouse moved to (838, 408)
Screenshot: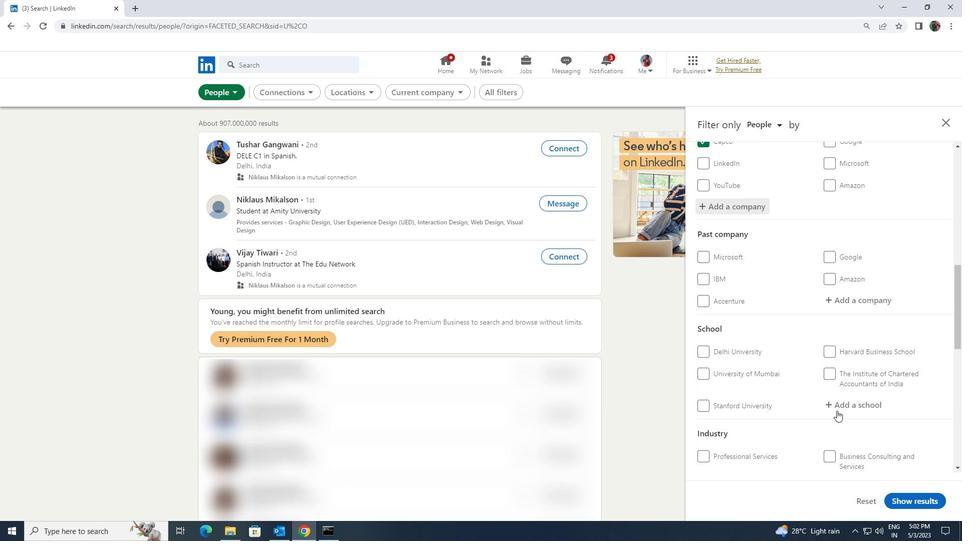 
Action: Mouse pressed left at (838, 408)
Screenshot: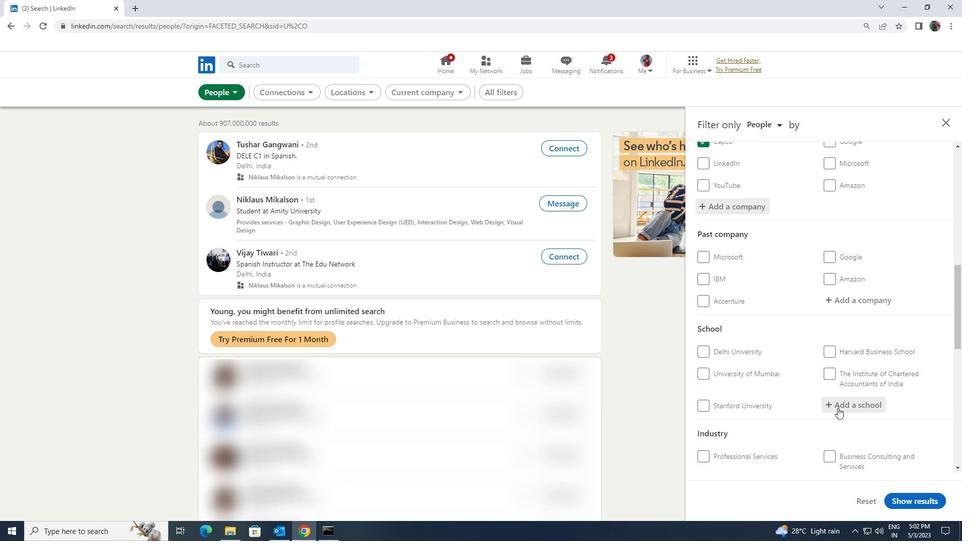 
Action: Key pressed <Key.shift>
Screenshot: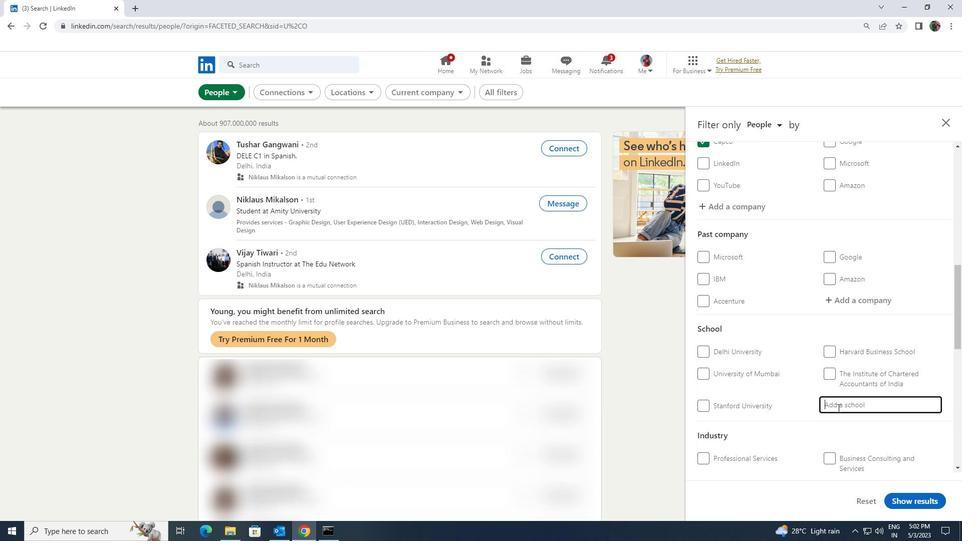 
Action: Mouse moved to (838, 407)
Screenshot: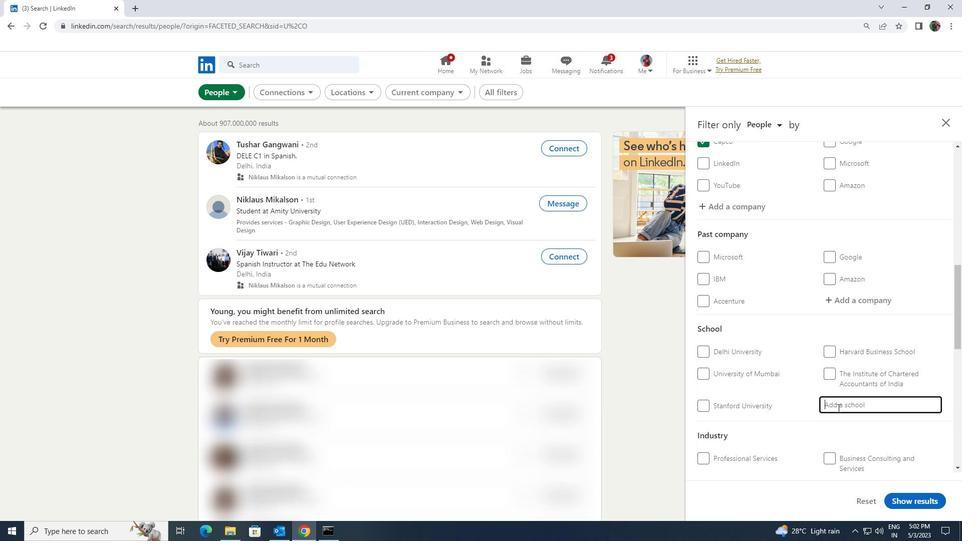 
Action: Key pressed ST.JOHN<Key.space>S<Key.backspace><Key.backspace>S<Key.space><Key.shift>COLLEGE<Key.space>AG
Screenshot: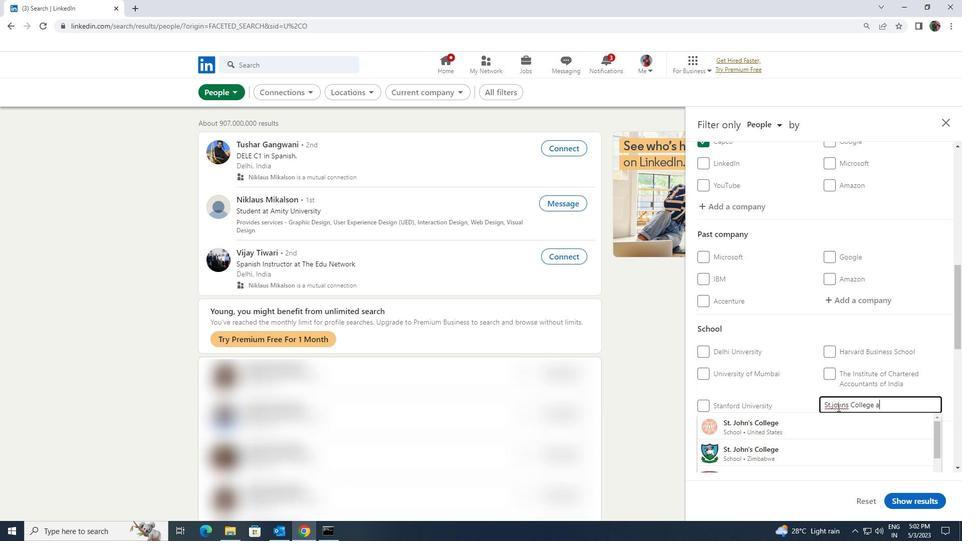 
Action: Mouse moved to (836, 415)
Screenshot: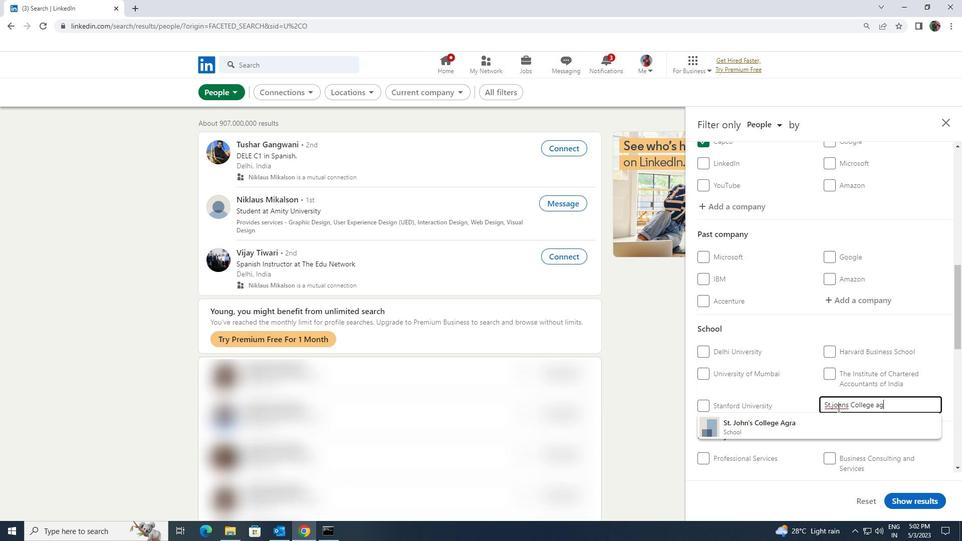 
Action: Mouse pressed left at (836, 415)
Screenshot: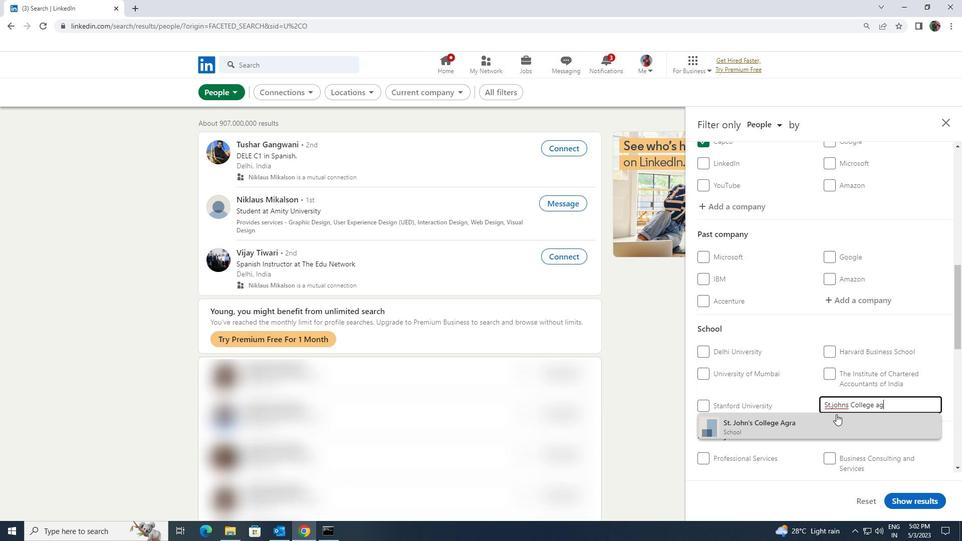 
Action: Mouse scrolled (836, 414) with delta (0, 0)
Screenshot: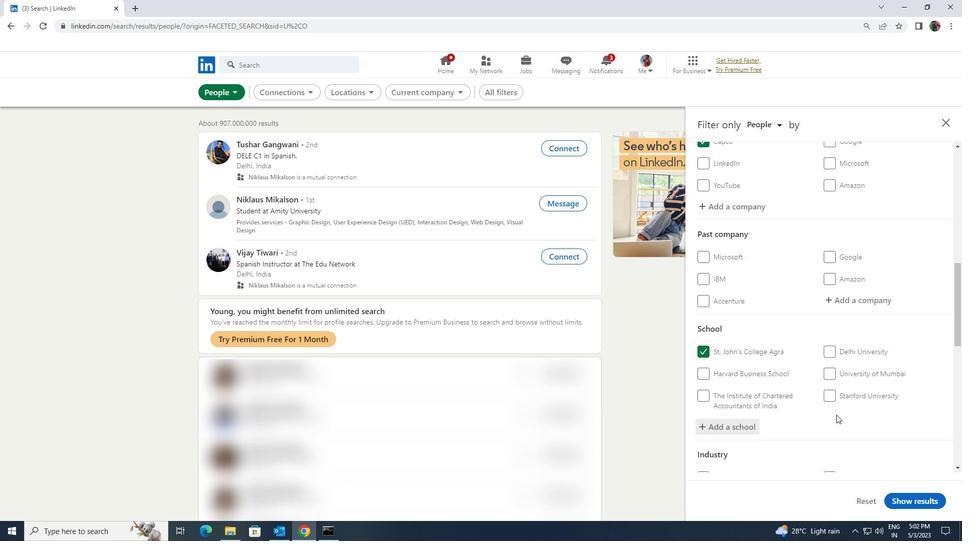 
Action: Mouse scrolled (836, 414) with delta (0, 0)
Screenshot: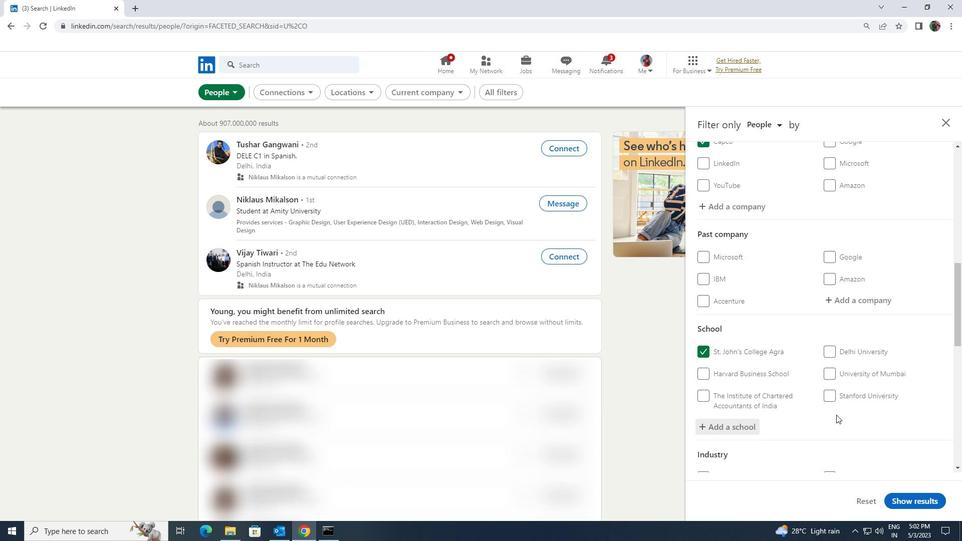 
Action: Mouse scrolled (836, 414) with delta (0, 0)
Screenshot: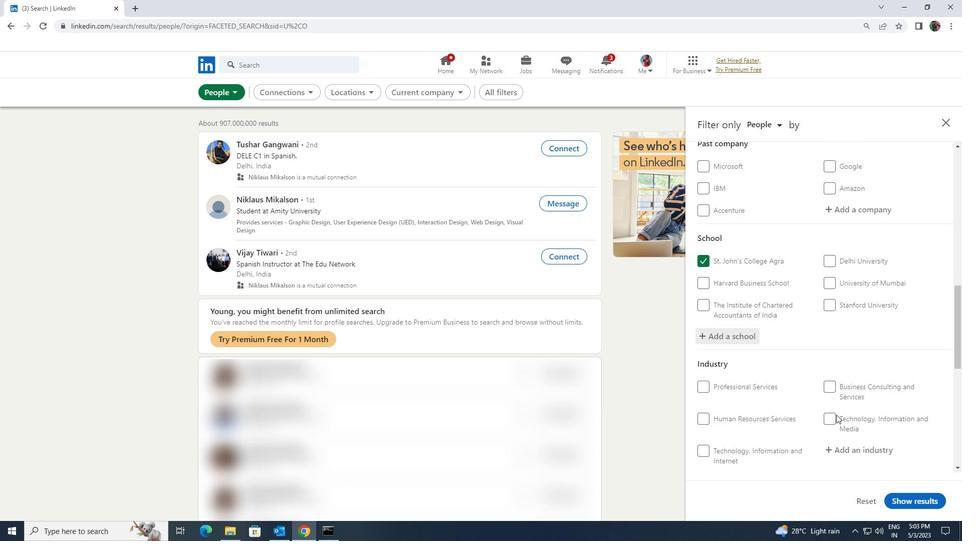
Action: Mouse scrolled (836, 414) with delta (0, 0)
Screenshot: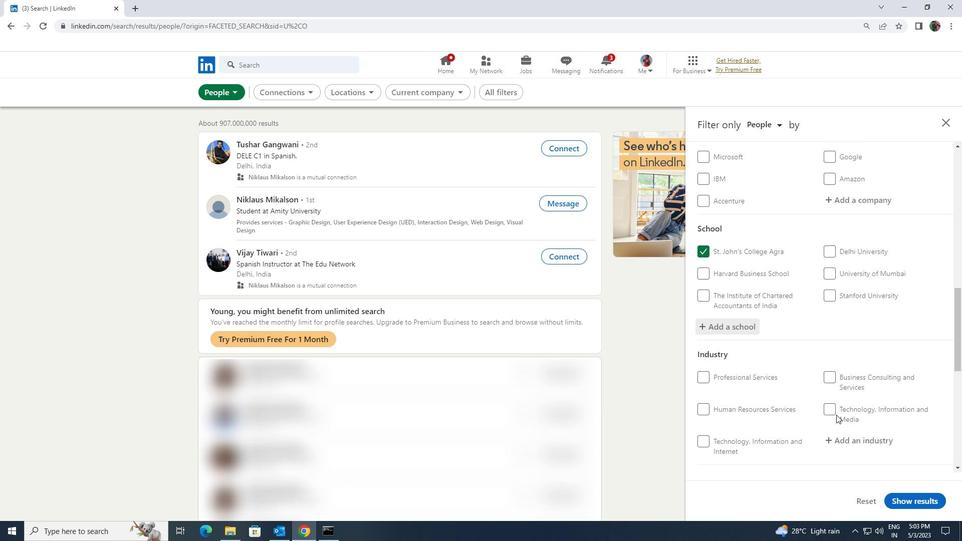 
Action: Mouse moved to (840, 342)
Screenshot: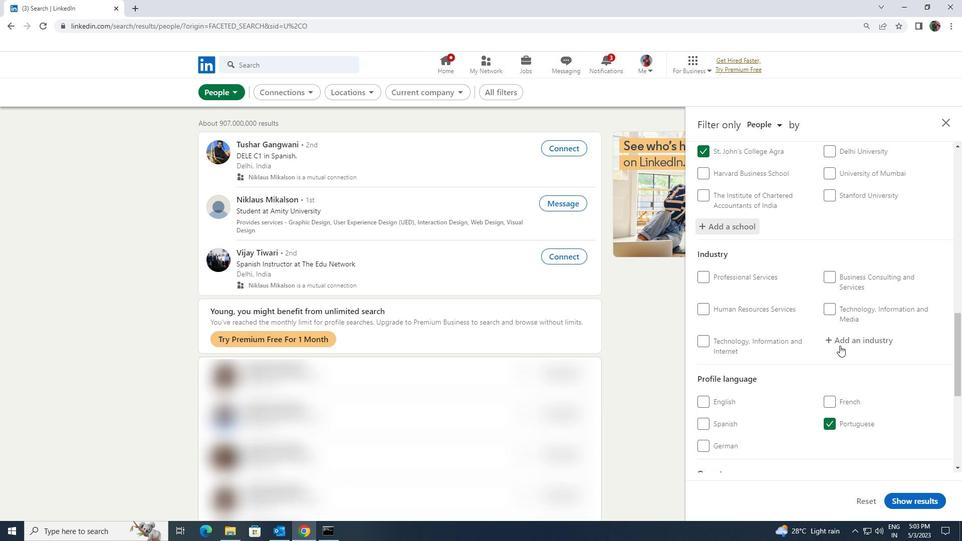 
Action: Mouse pressed left at (840, 342)
Screenshot: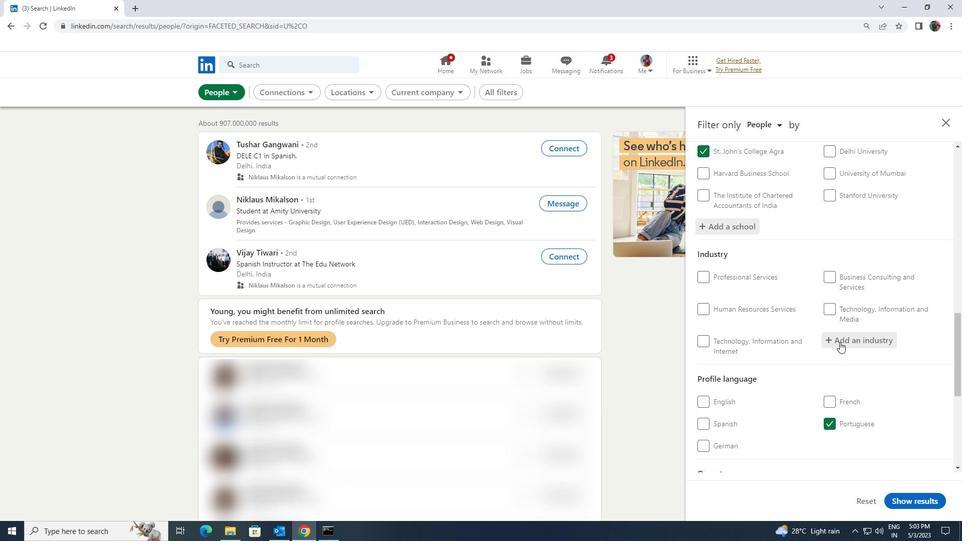 
Action: Key pressed <Key.shift><Key.shift><Key.shift><Key.shift><Key.shift><Key.shift><Key.shift><Key.shift><Key.shift><Key.shift><Key.shift><Key.shift><Key.shift><Key.shift><Key.shift><Key.shift><Key.shift><Key.shift><Key.shift><Key.shift><Key.shift><Key.shift><Key.shift><Key.shift><Key.shift><Key.shift><Key.shift><Key.shift><Key.shift><Key.shift>HVAC
Screenshot: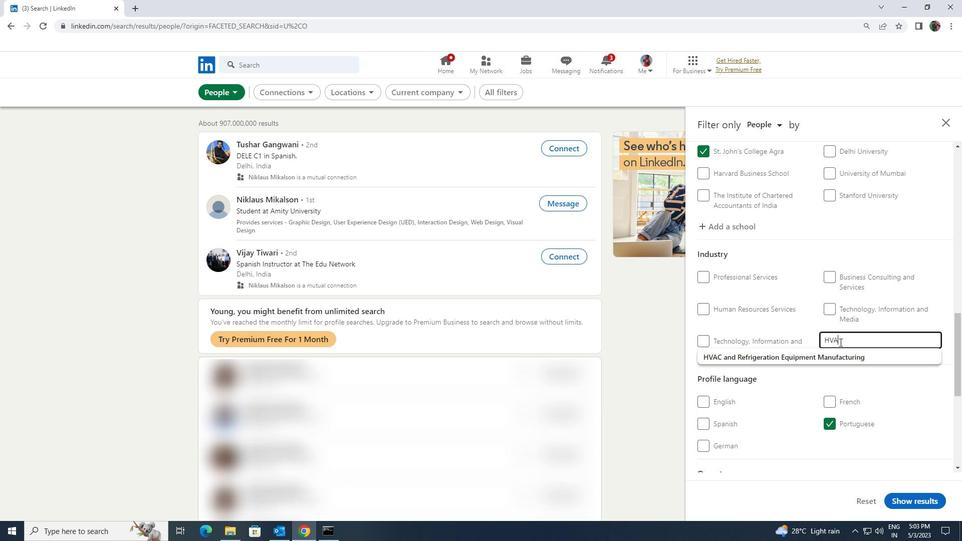 
Action: Mouse moved to (841, 360)
Screenshot: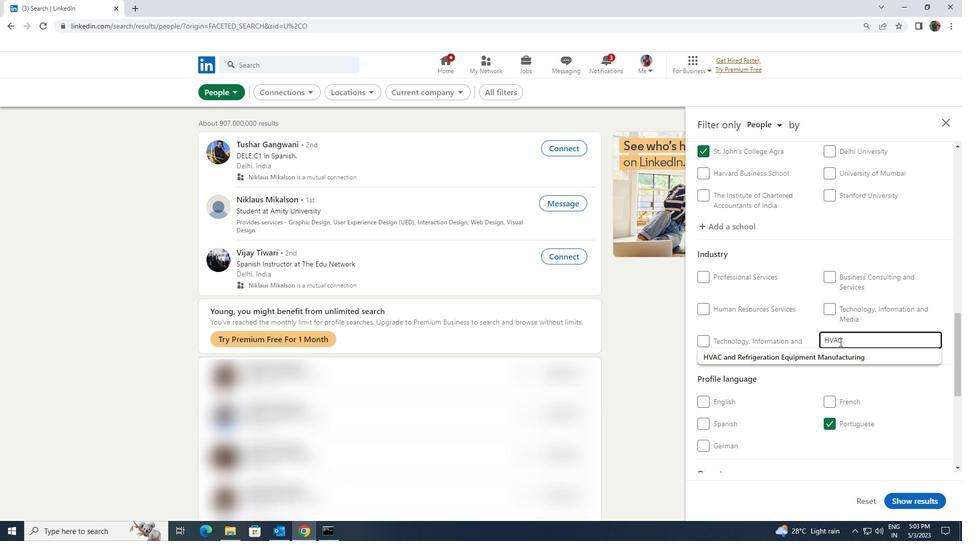 
Action: Mouse pressed left at (841, 360)
Screenshot: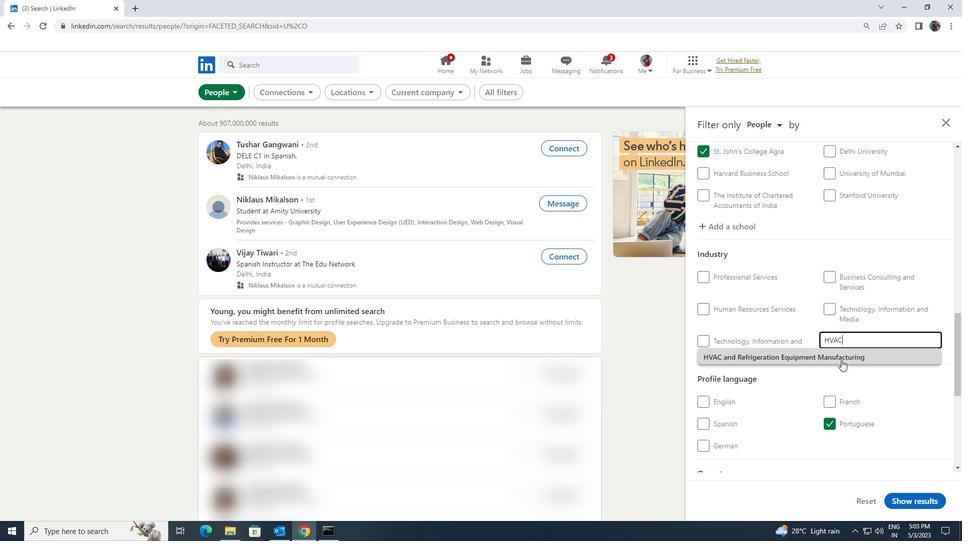 
Action: Mouse scrolled (841, 360) with delta (0, 0)
Screenshot: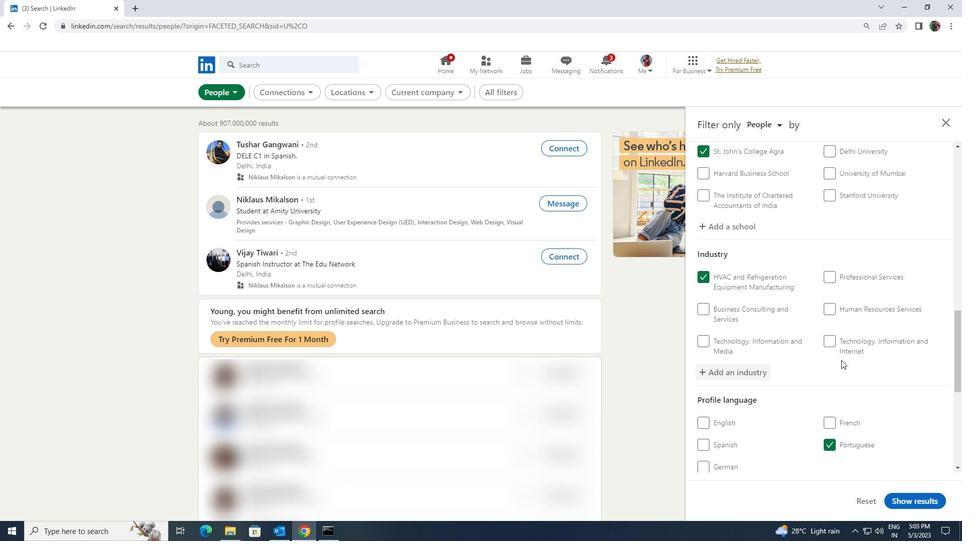 
Action: Mouse scrolled (841, 360) with delta (0, 0)
Screenshot: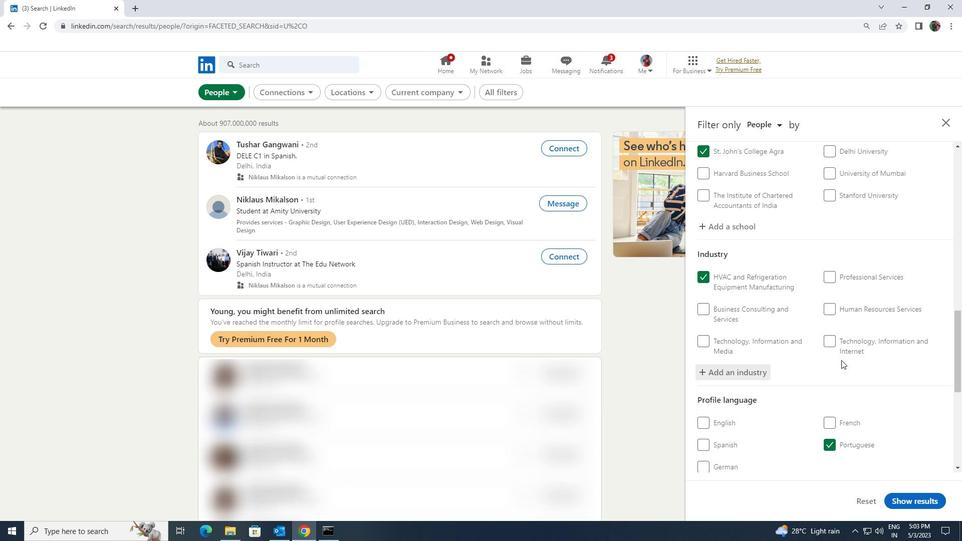 
Action: Mouse scrolled (841, 360) with delta (0, 0)
Screenshot: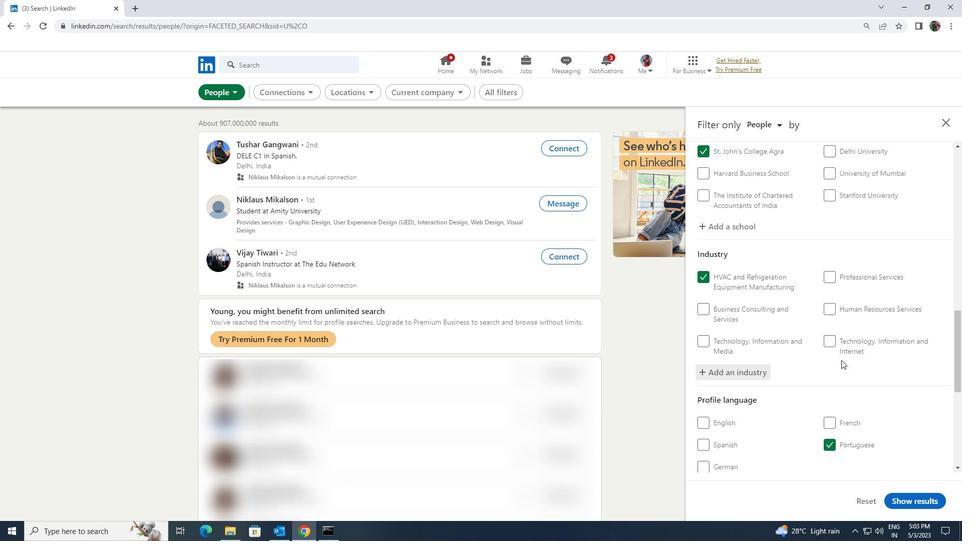 
Action: Mouse moved to (844, 364)
Screenshot: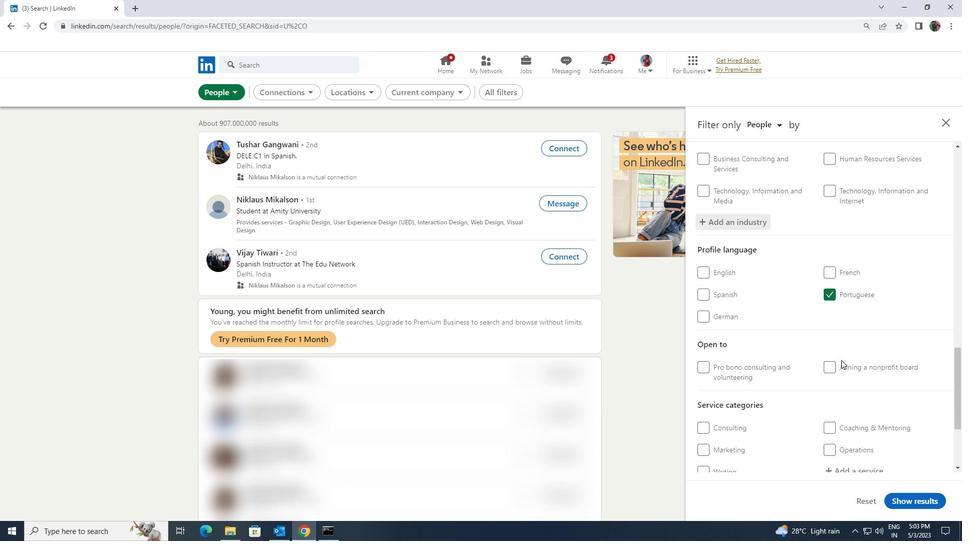 
Action: Mouse scrolled (844, 363) with delta (0, 0)
Screenshot: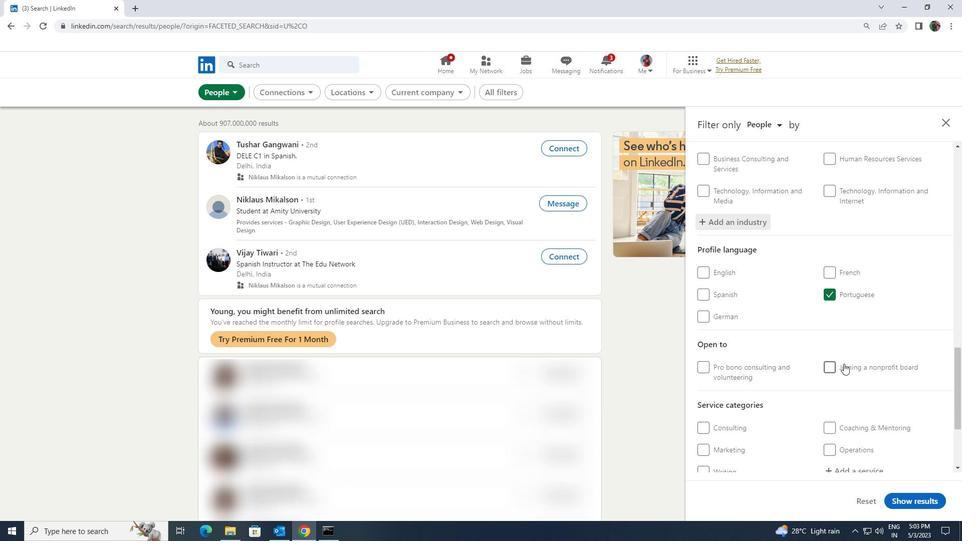 
Action: Mouse scrolled (844, 363) with delta (0, 0)
Screenshot: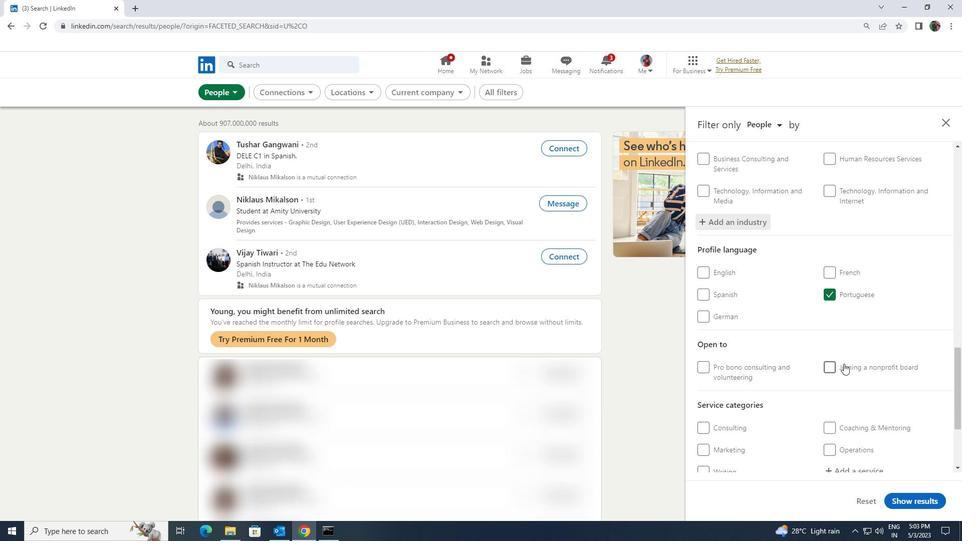 
Action: Mouse moved to (845, 369)
Screenshot: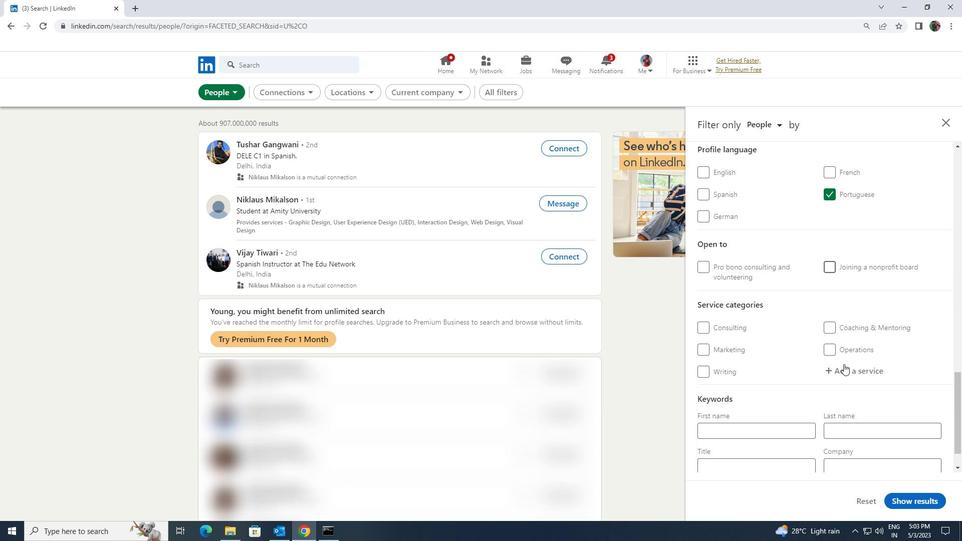 
Action: Mouse pressed left at (845, 369)
Screenshot: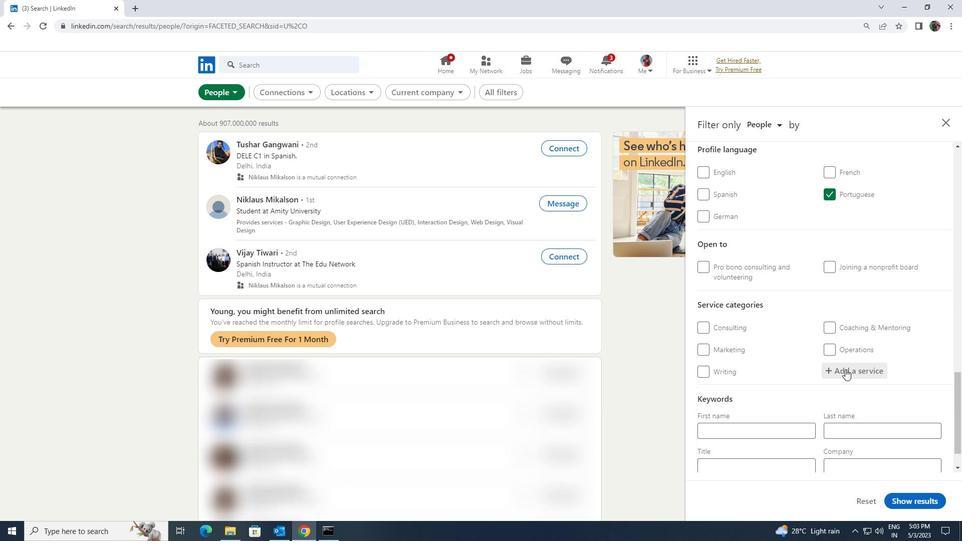 
Action: Key pressed <Key.shift><Key.shift><Key.shift><Key.shift><Key.shift>DUI
Screenshot: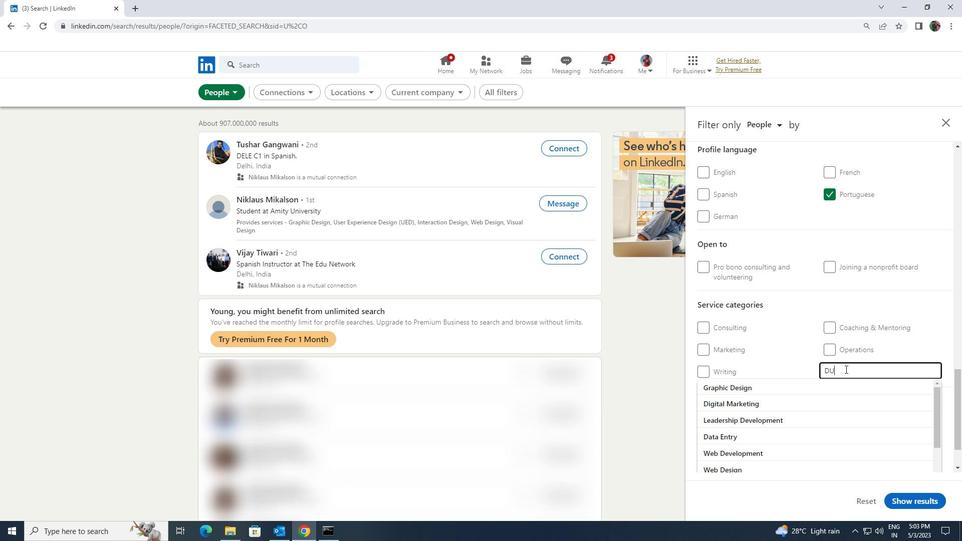 
Action: Mouse moved to (839, 381)
Screenshot: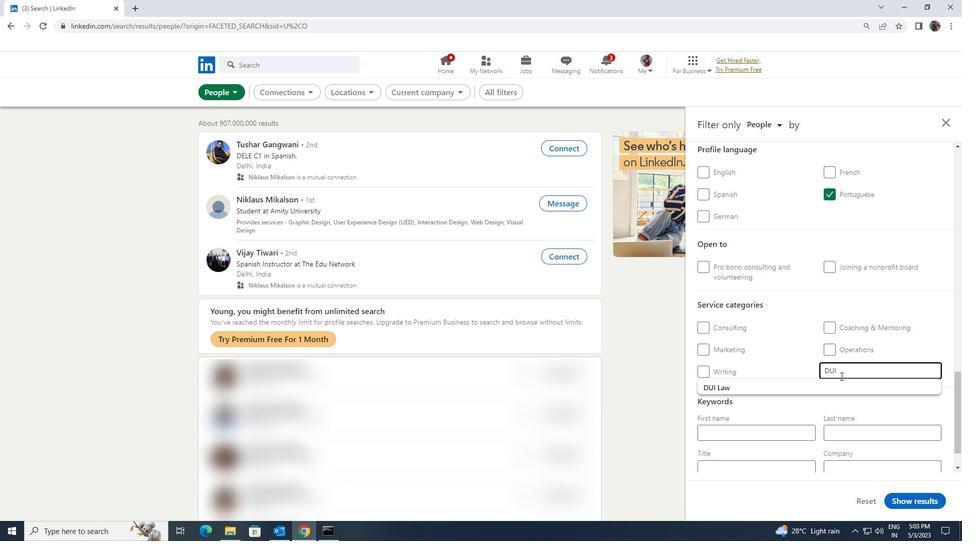 
Action: Mouse pressed left at (839, 381)
Screenshot: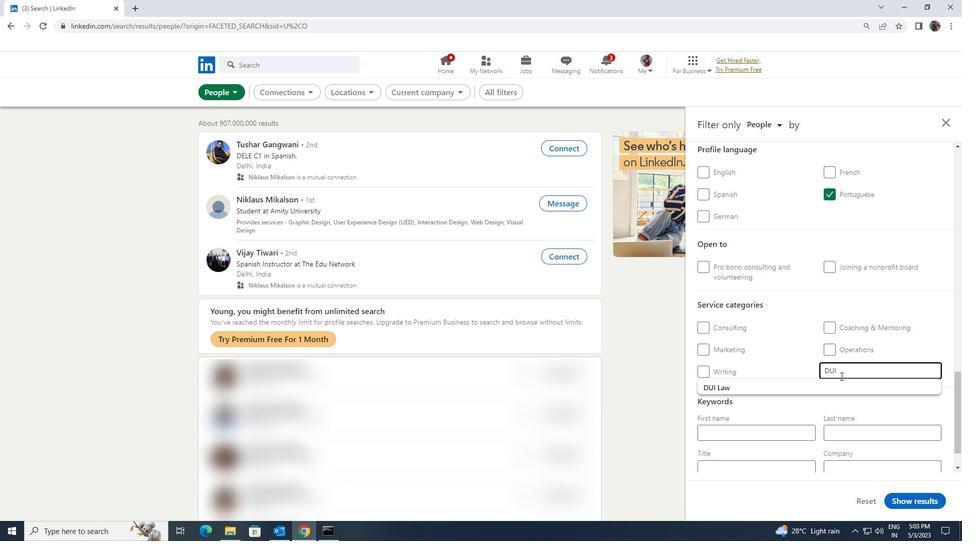 
Action: Mouse moved to (840, 381)
Screenshot: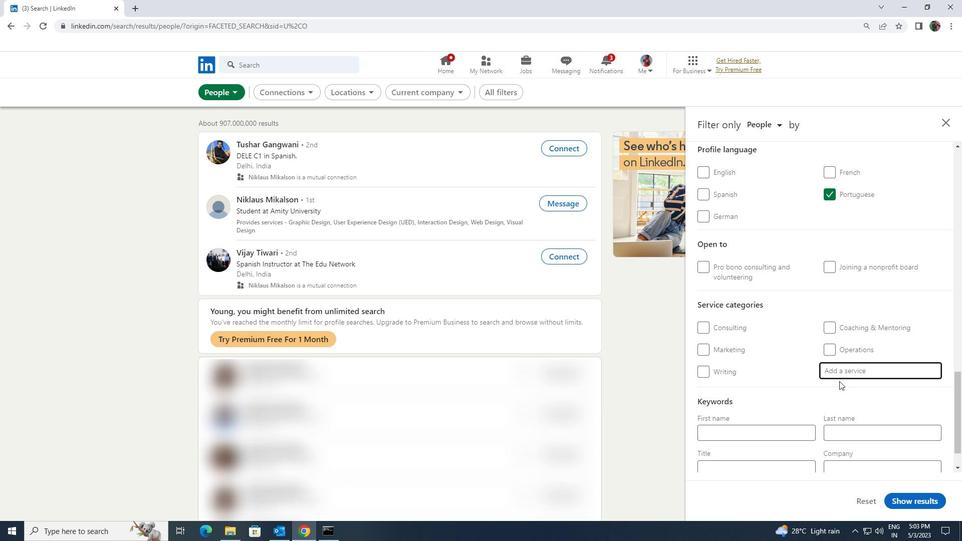 
Action: Mouse scrolled (840, 381) with delta (0, 0)
Screenshot: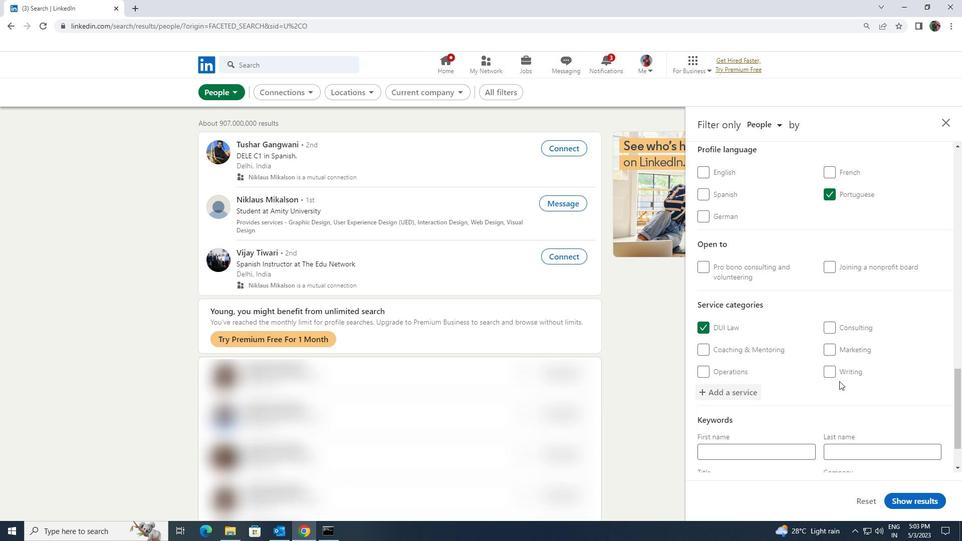 
Action: Mouse scrolled (840, 381) with delta (0, 0)
Screenshot: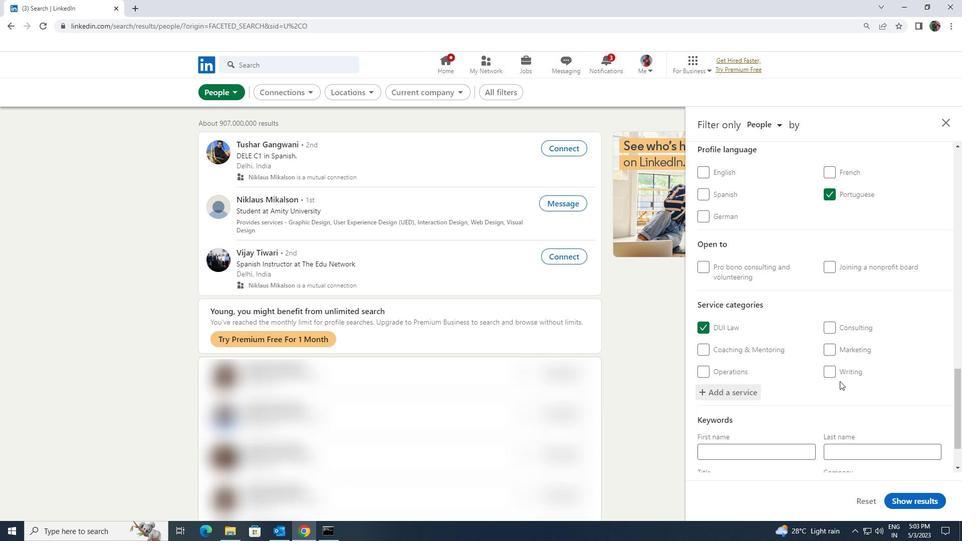 
Action: Mouse moved to (801, 423)
Screenshot: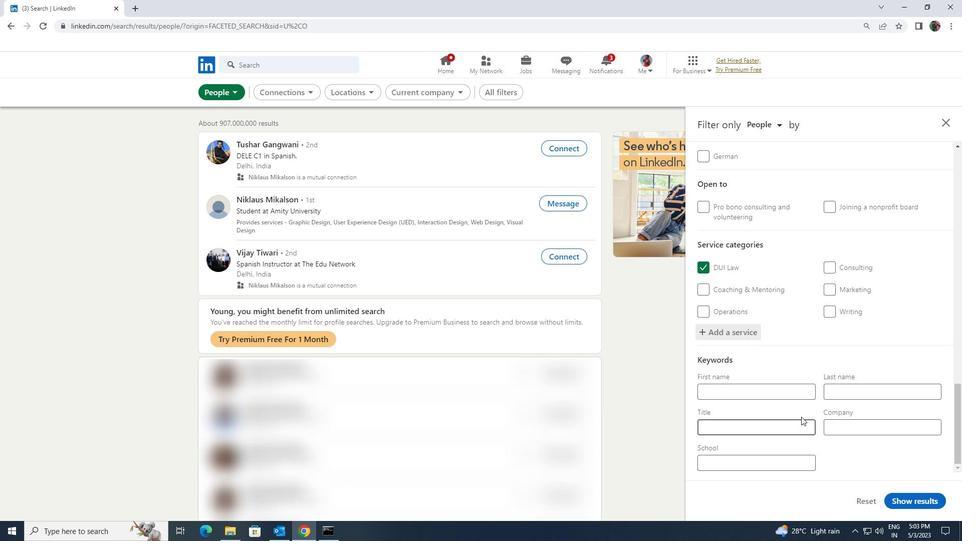 
Action: Mouse pressed left at (801, 423)
Screenshot: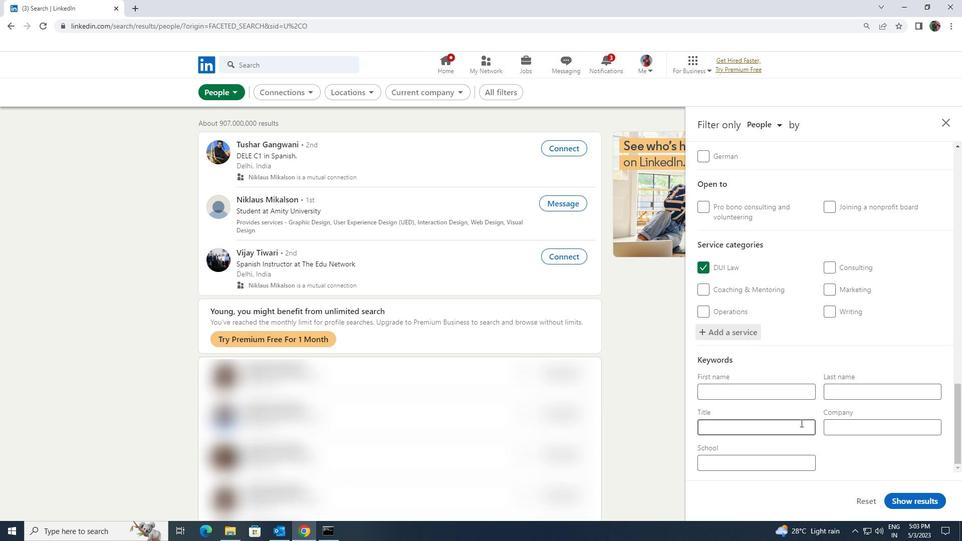 
Action: Key pressed <Key.shift><Key.shift><Key.shift><Key.shift>TRANSLATOR
Screenshot: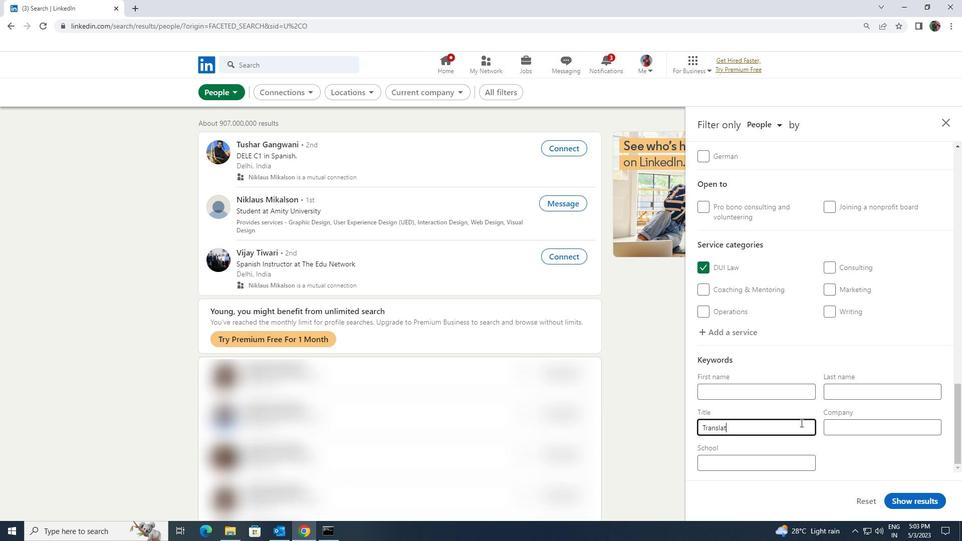 
Action: Mouse moved to (891, 498)
Screenshot: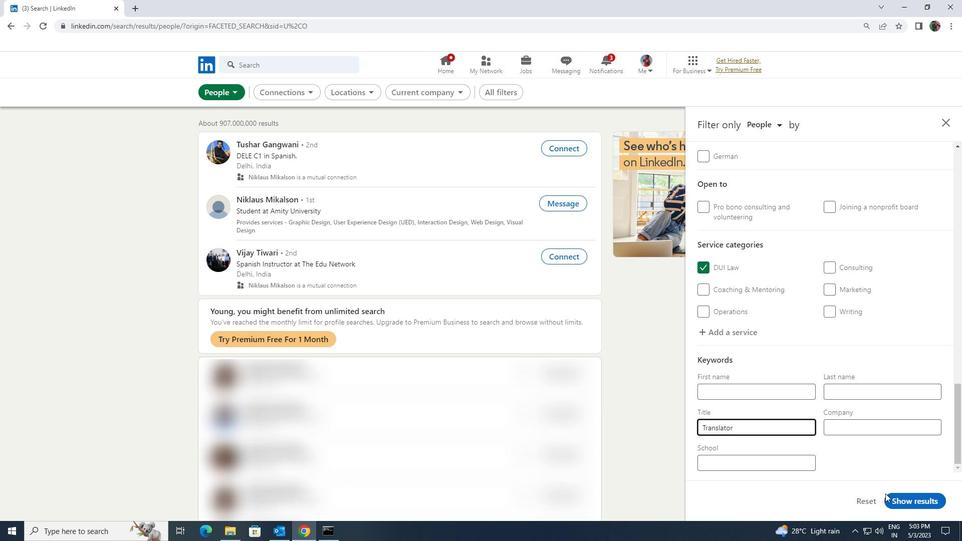 
Action: Mouse pressed left at (891, 498)
Screenshot: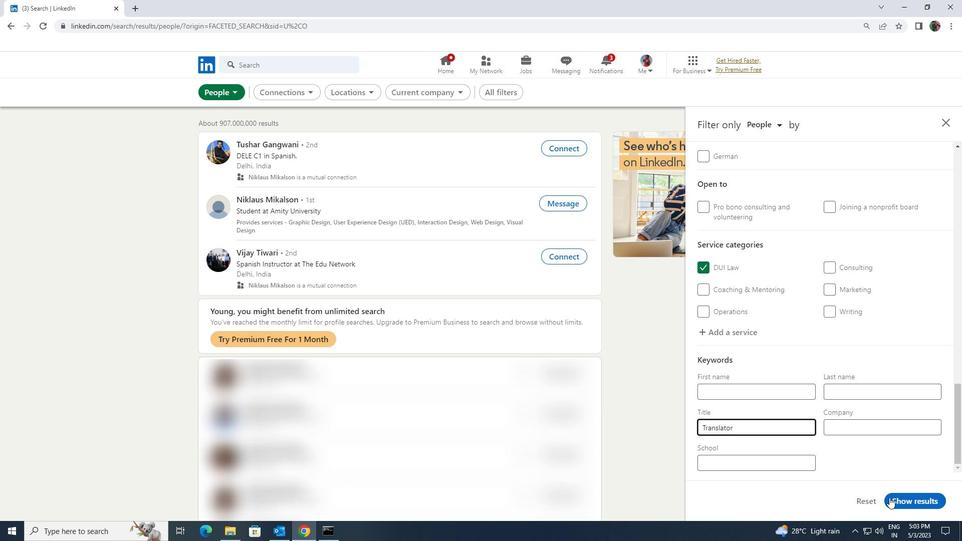 
